 Task: Visit the "Newsroom"
Action: Mouse scrolled (942, 289) with delta (0, 0)
Screenshot: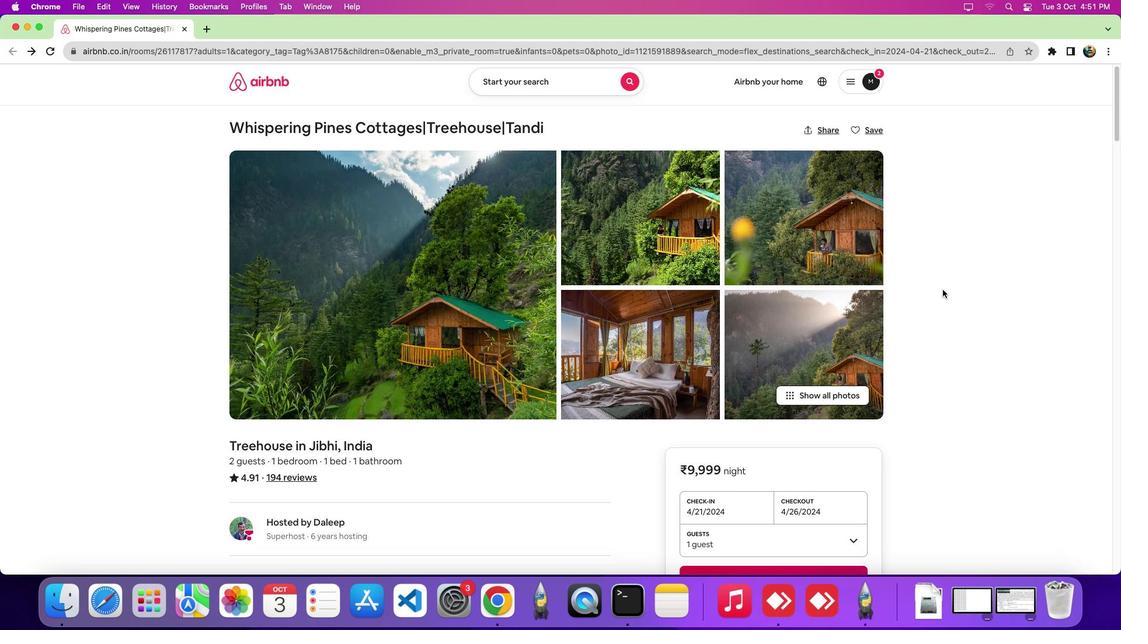 
Action: Mouse scrolled (942, 289) with delta (0, 0)
Screenshot: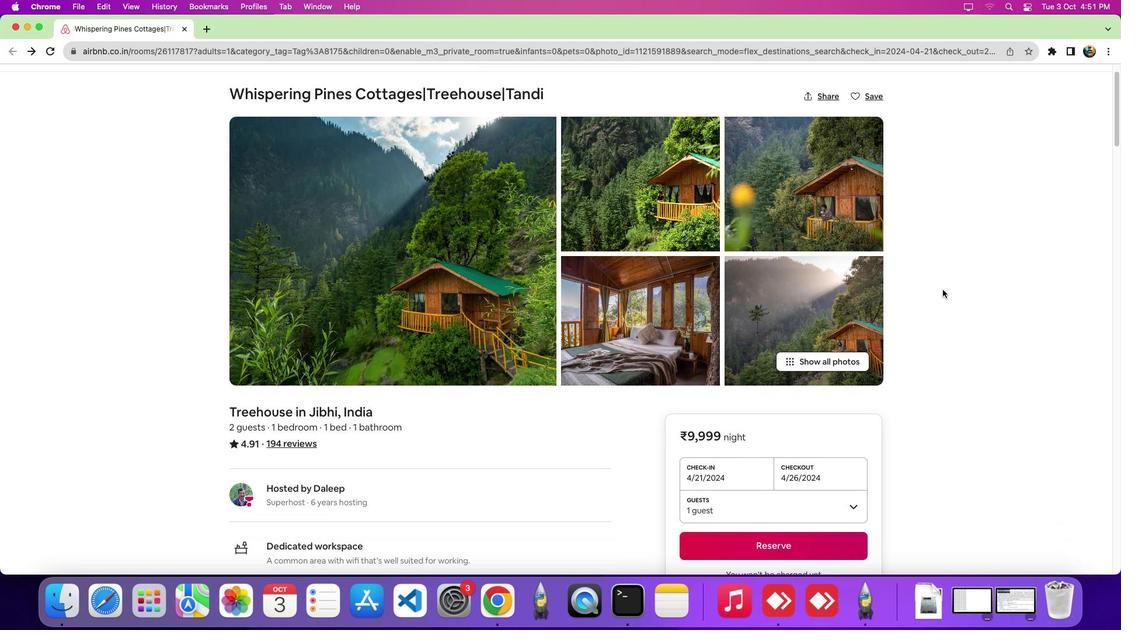 
Action: Mouse scrolled (942, 289) with delta (0, -1)
Screenshot: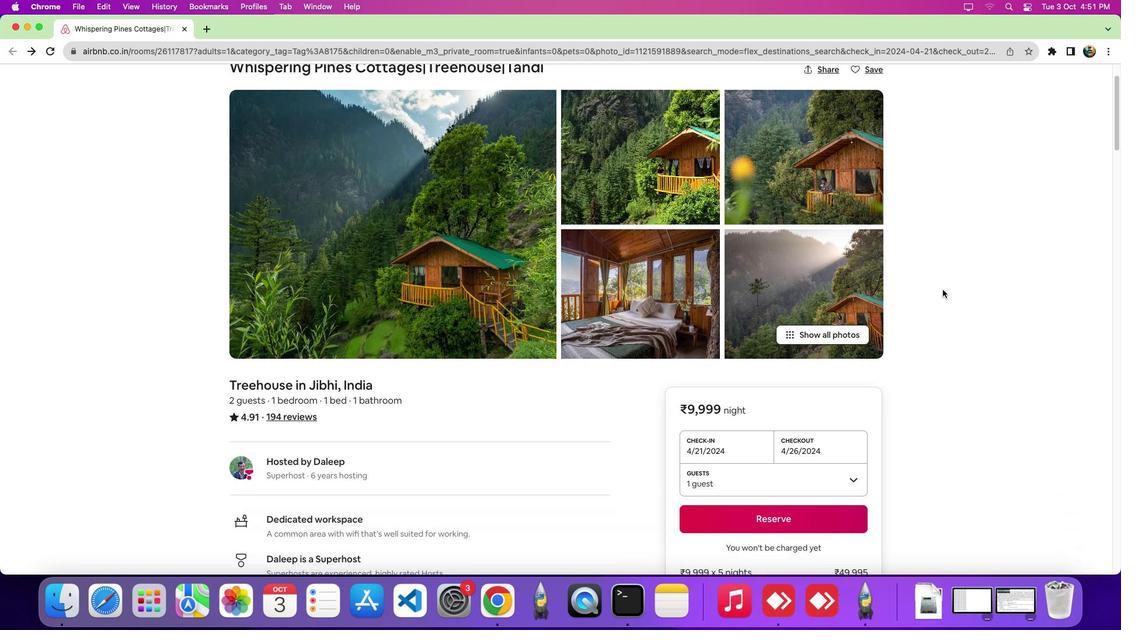 
Action: Mouse scrolled (942, 289) with delta (0, 0)
Screenshot: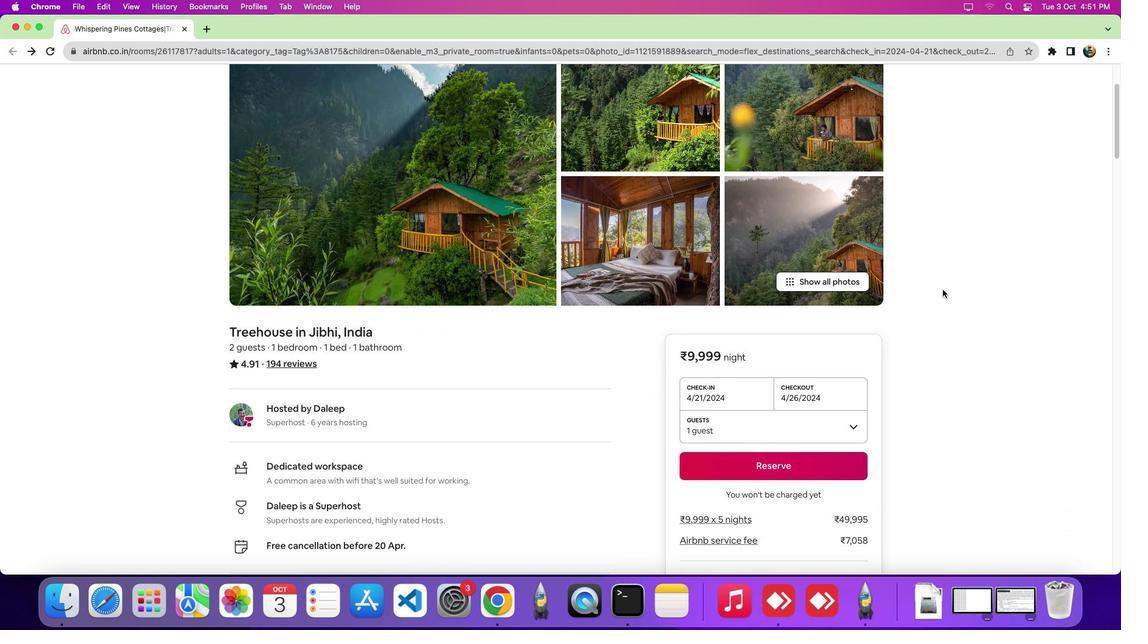 
Action: Mouse scrolled (942, 289) with delta (0, 0)
Screenshot: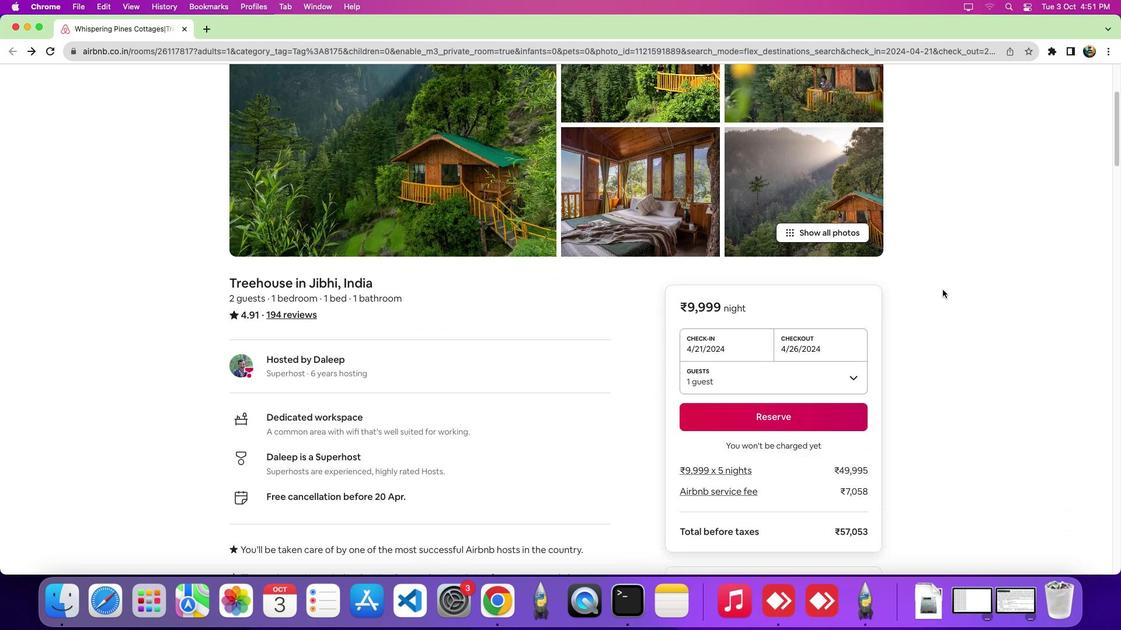 
Action: Mouse scrolled (942, 289) with delta (0, -2)
Screenshot: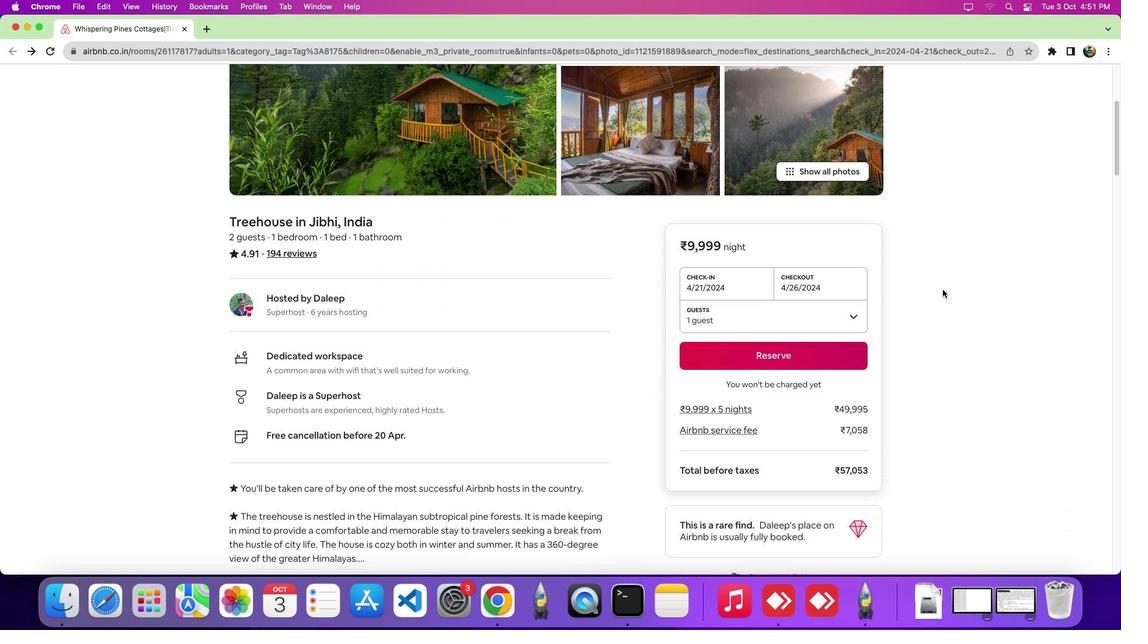 
Action: Mouse scrolled (942, 289) with delta (0, 0)
Screenshot: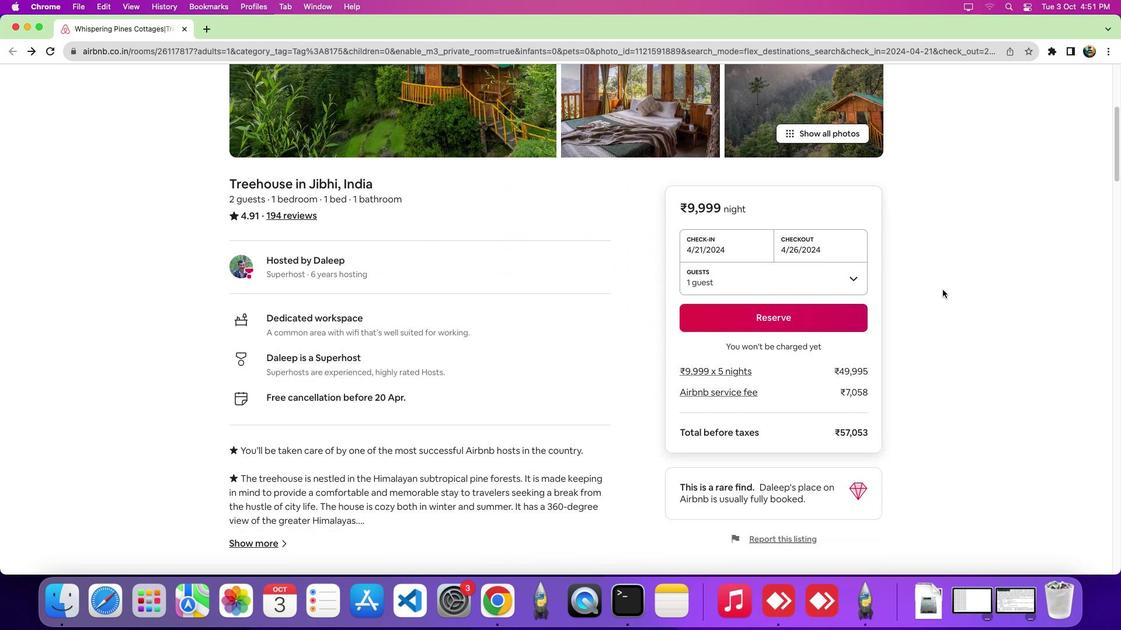 
Action: Mouse scrolled (942, 289) with delta (0, 0)
Screenshot: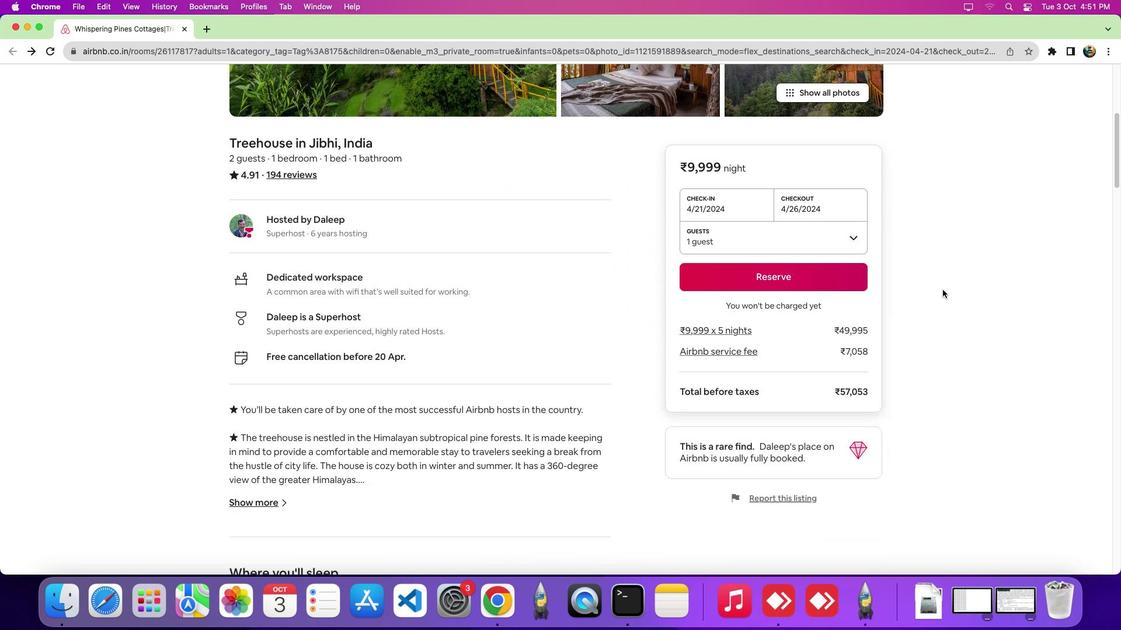 
Action: Mouse scrolled (942, 289) with delta (0, -2)
Screenshot: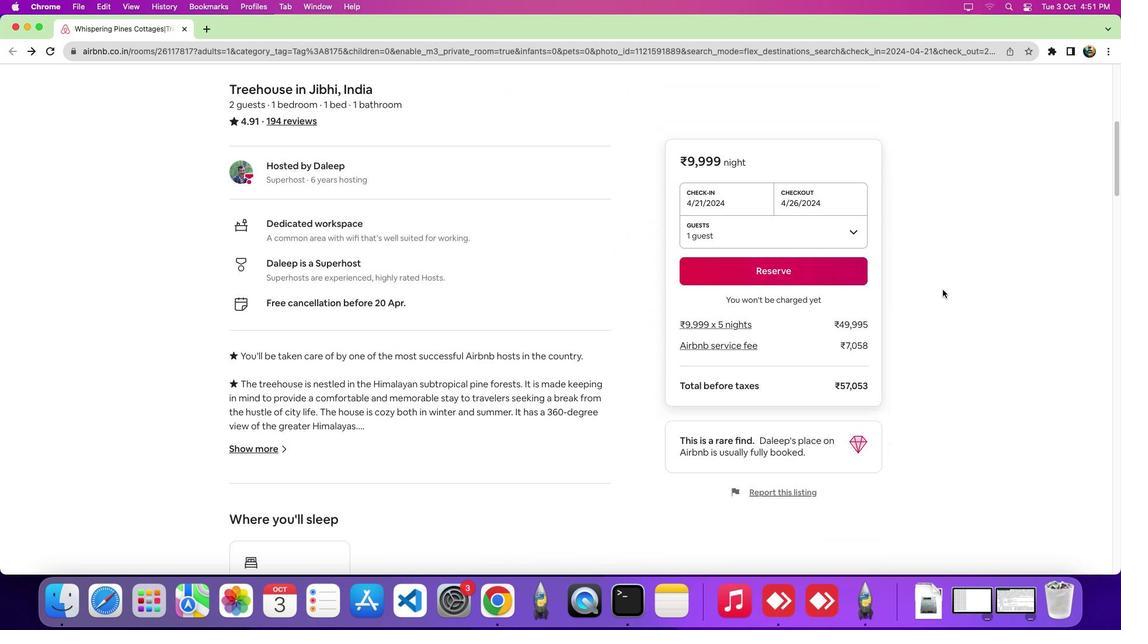 
Action: Mouse scrolled (942, 289) with delta (0, 0)
Screenshot: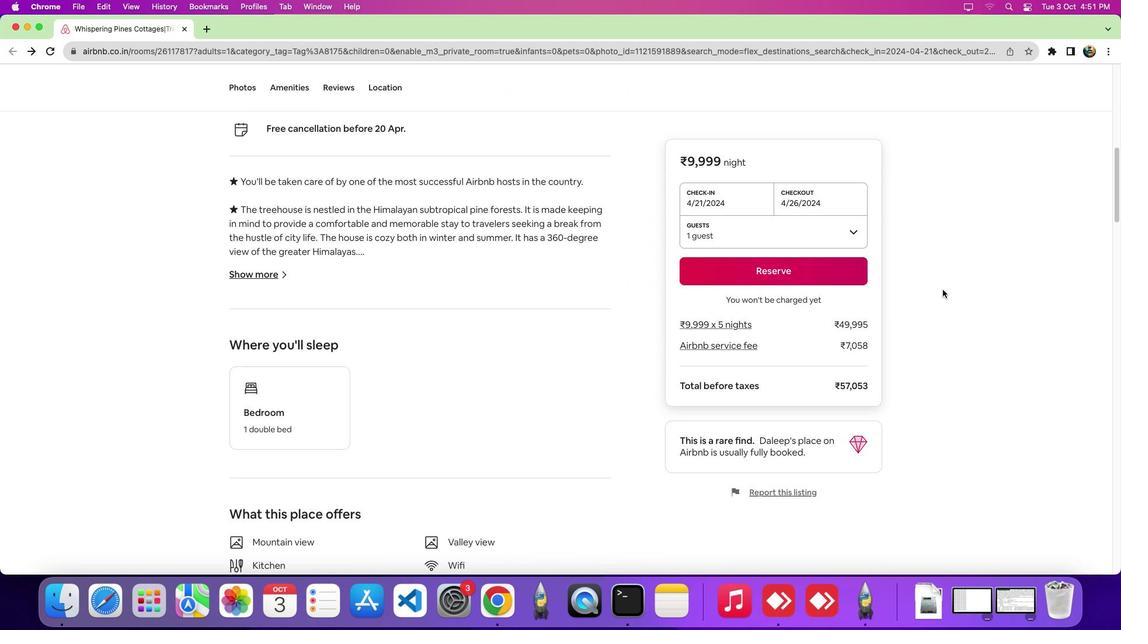
Action: Mouse scrolled (942, 289) with delta (0, 0)
Screenshot: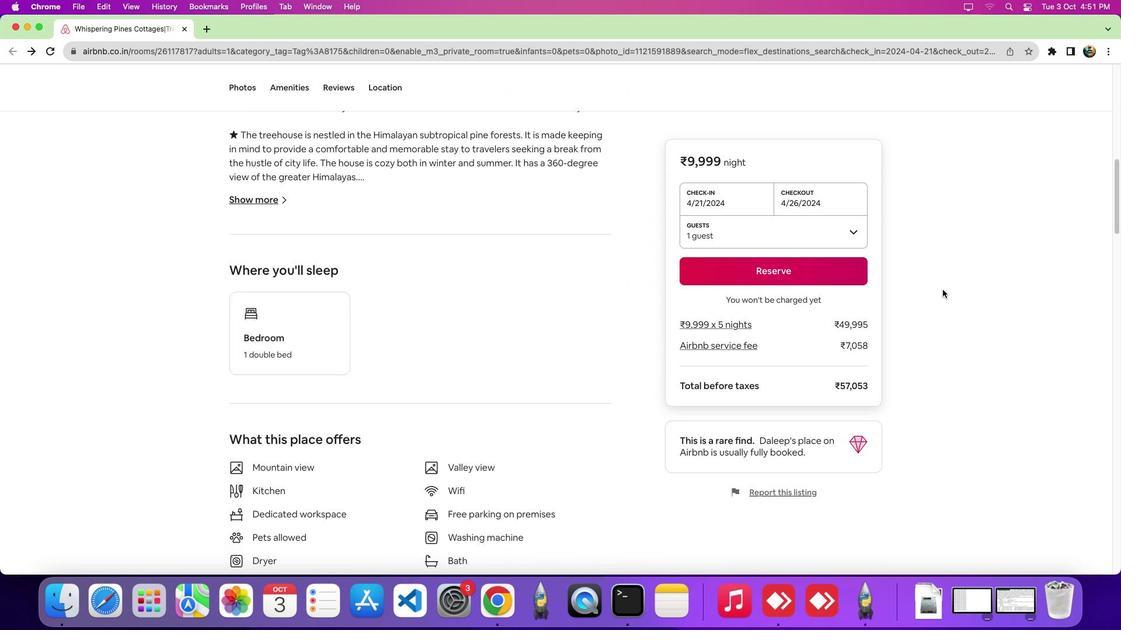 
Action: Mouse scrolled (942, 289) with delta (0, -3)
Screenshot: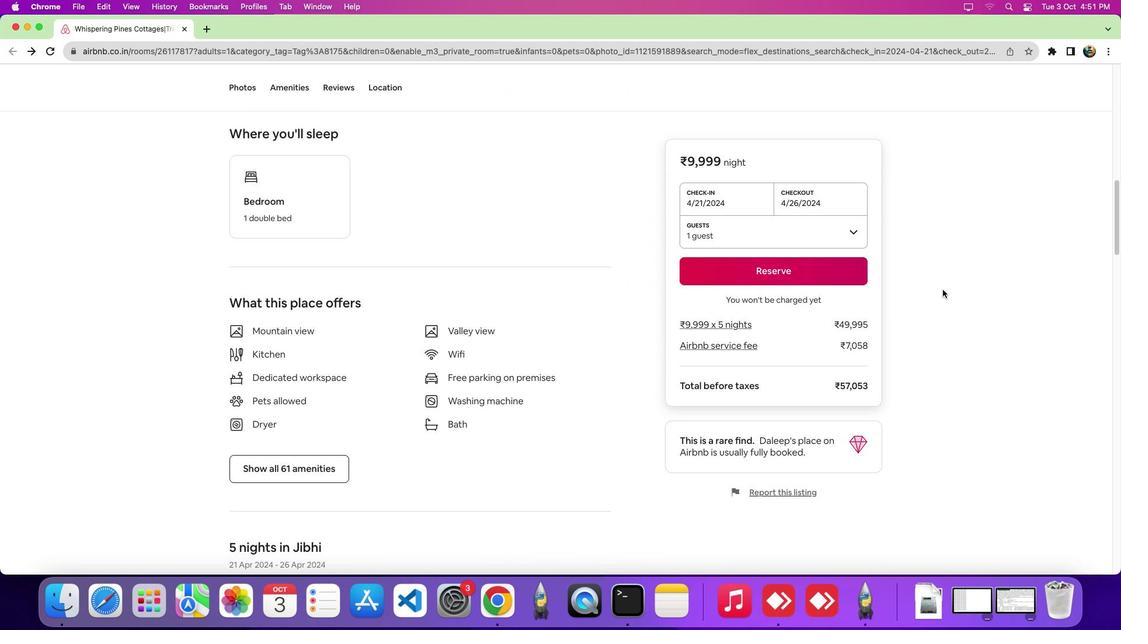 
Action: Mouse scrolled (942, 289) with delta (0, -5)
Screenshot: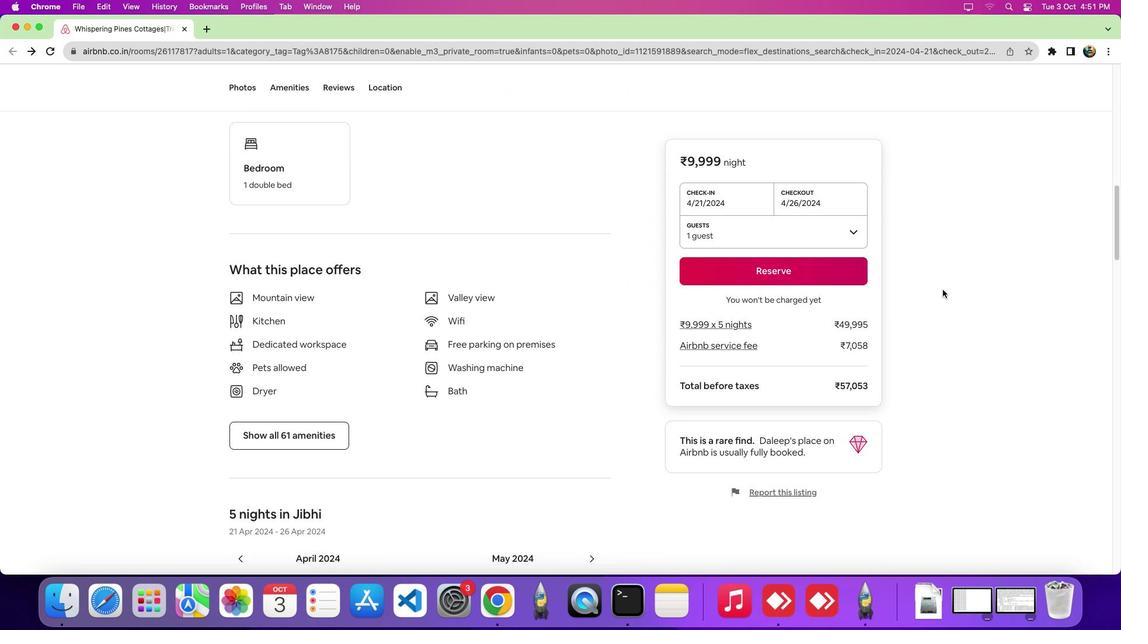 
Action: Mouse scrolled (942, 289) with delta (0, 0)
Screenshot: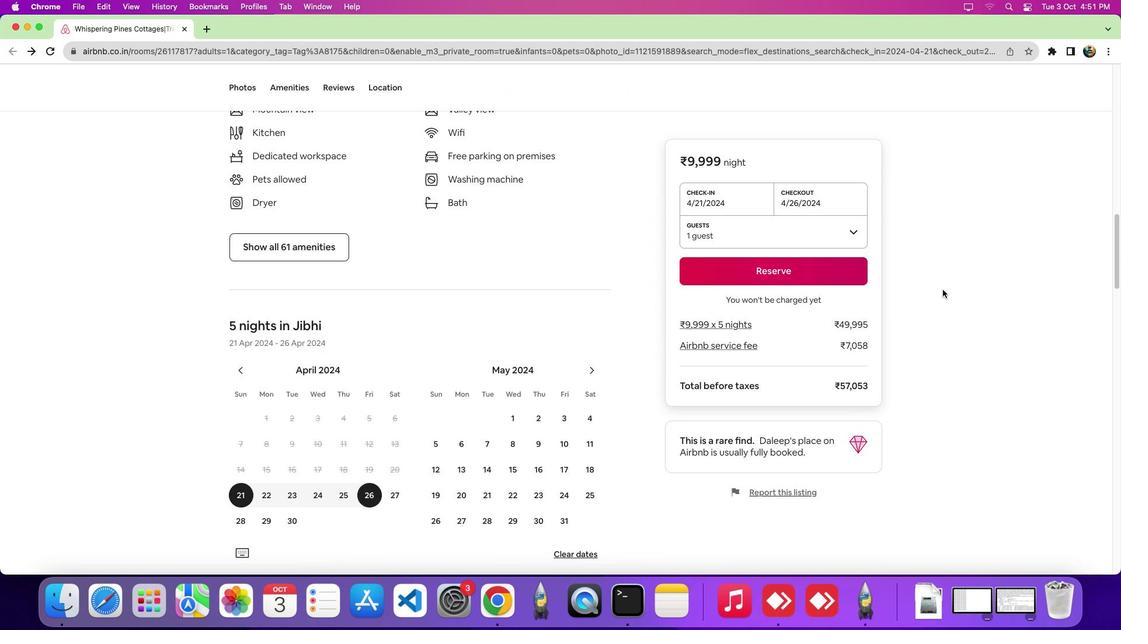 
Action: Mouse scrolled (942, 289) with delta (0, 0)
Screenshot: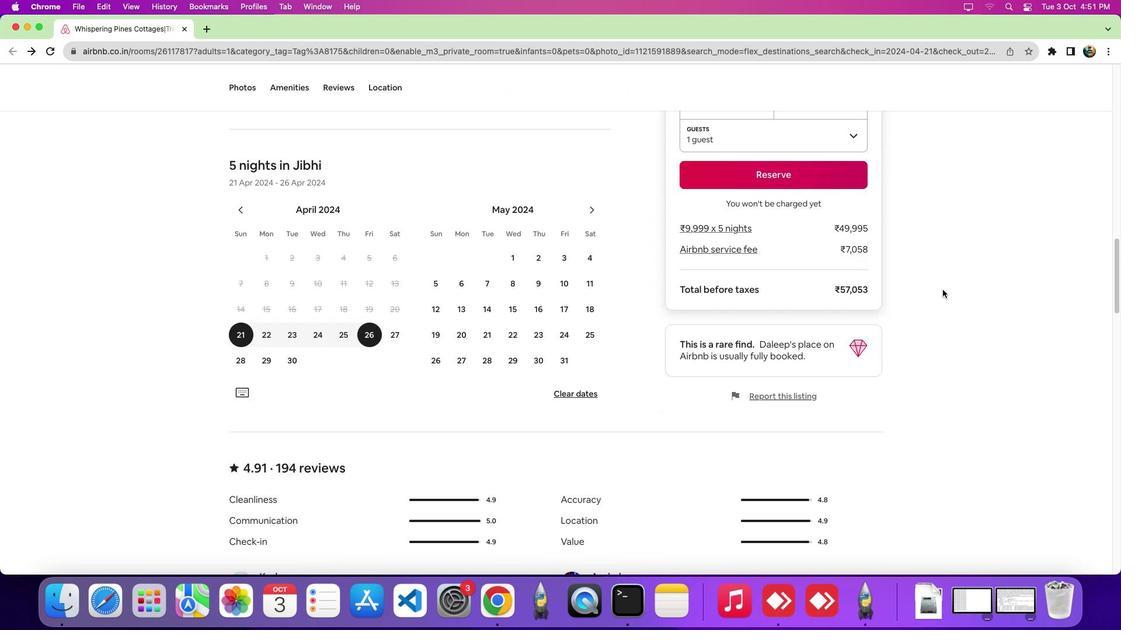 
Action: Mouse scrolled (942, 289) with delta (0, -4)
Screenshot: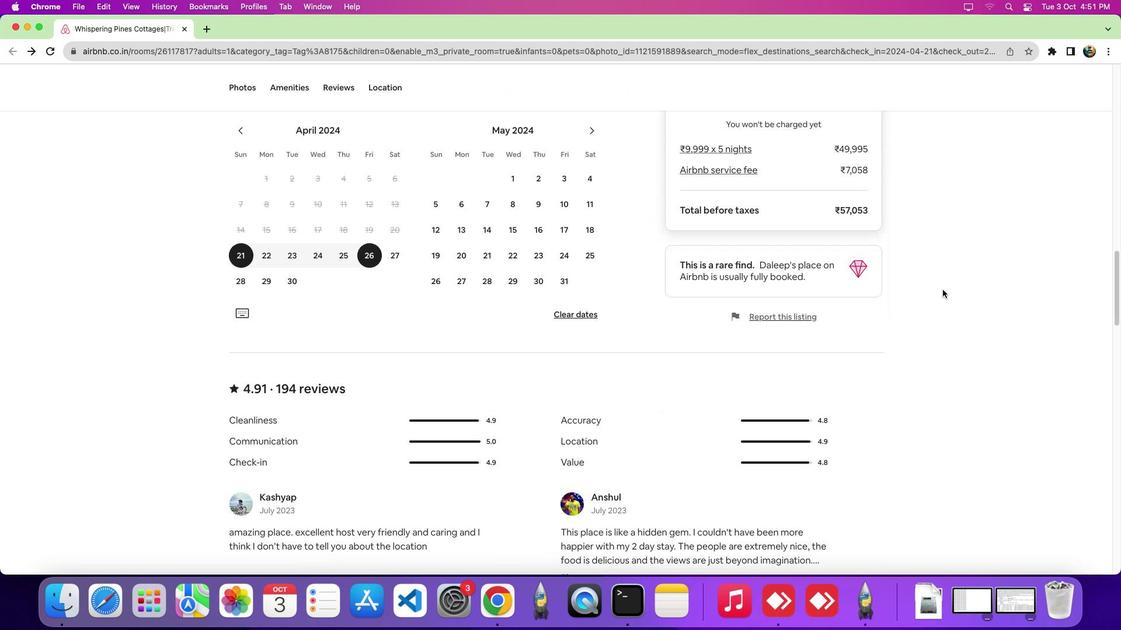 
Action: Mouse scrolled (942, 289) with delta (0, -5)
Screenshot: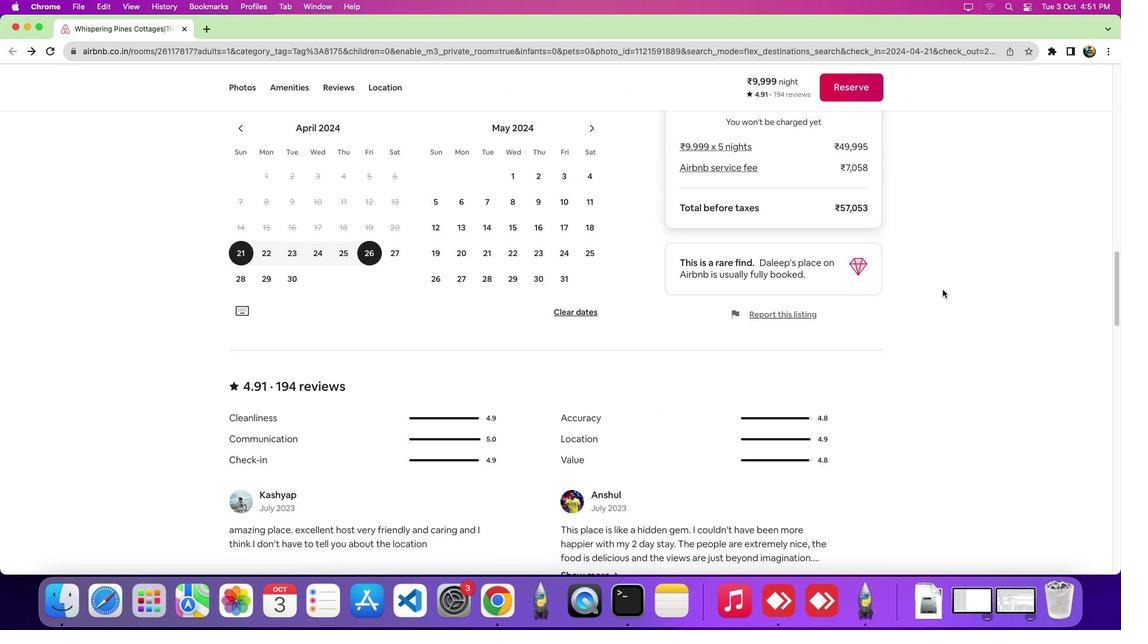 
Action: Mouse scrolled (942, 289) with delta (0, 0)
Screenshot: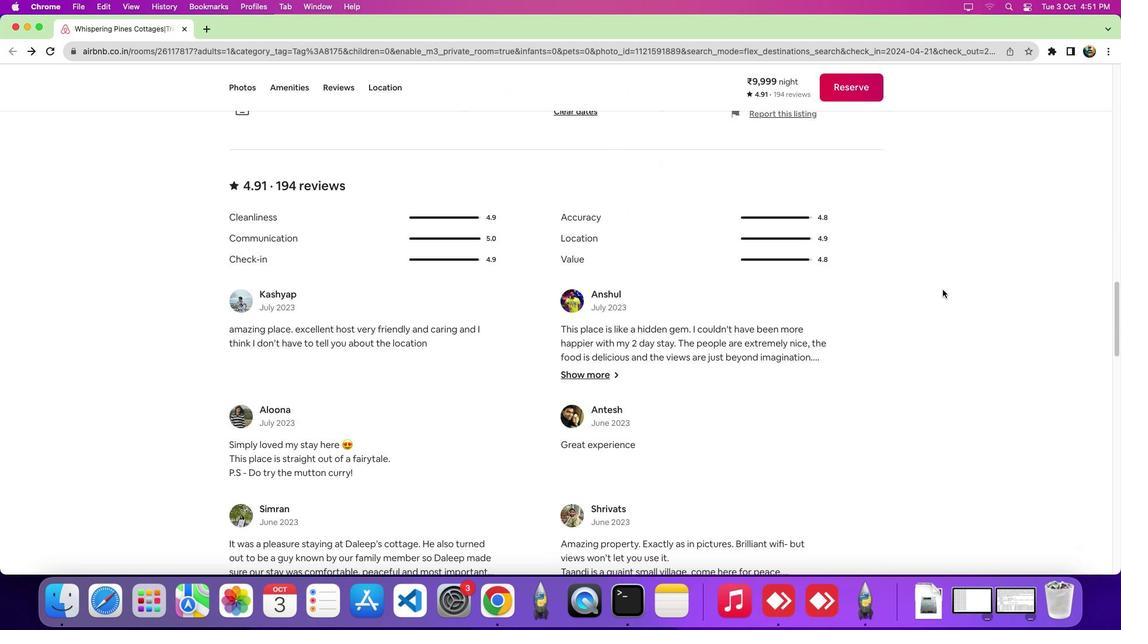 
Action: Mouse scrolled (942, 289) with delta (0, 0)
Screenshot: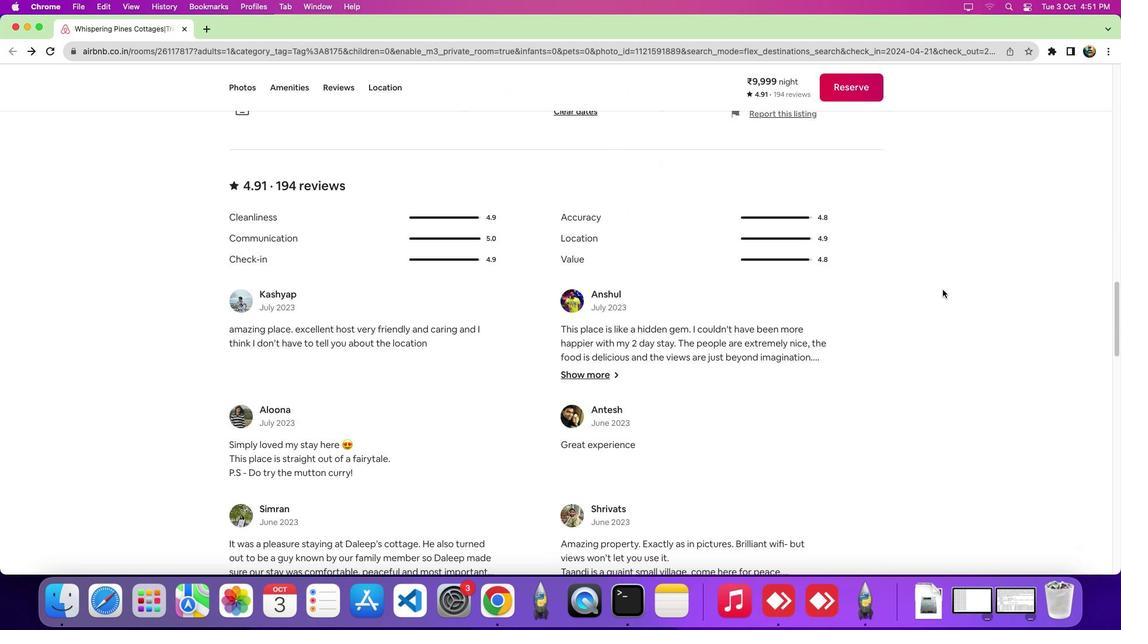 
Action: Mouse scrolled (942, 289) with delta (0, -4)
Screenshot: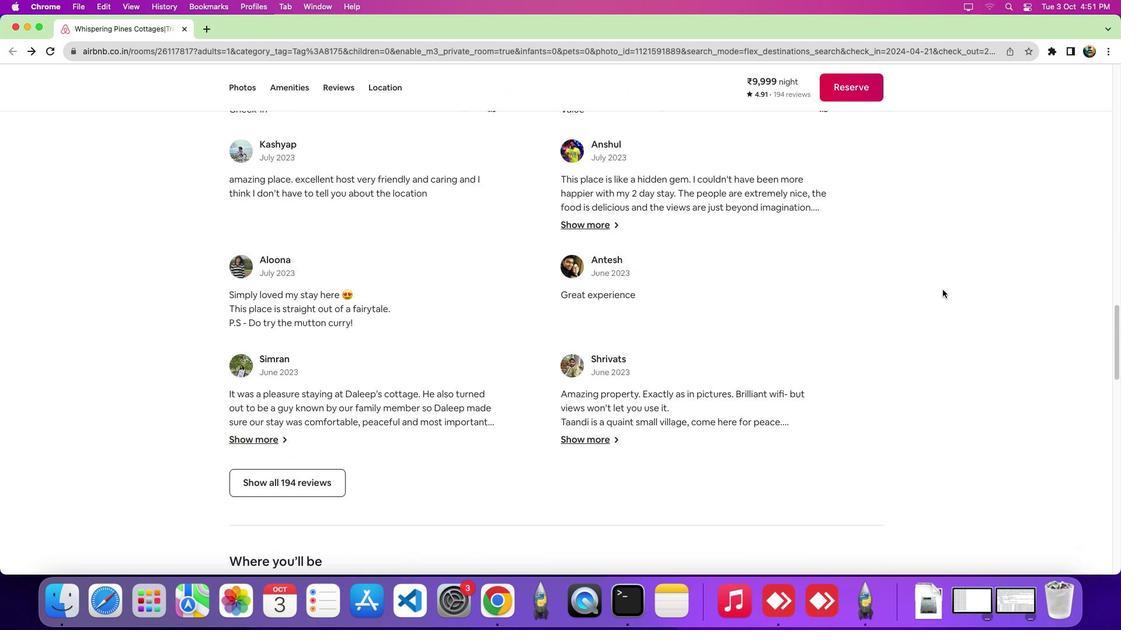 
Action: Mouse scrolled (942, 289) with delta (0, -4)
Screenshot: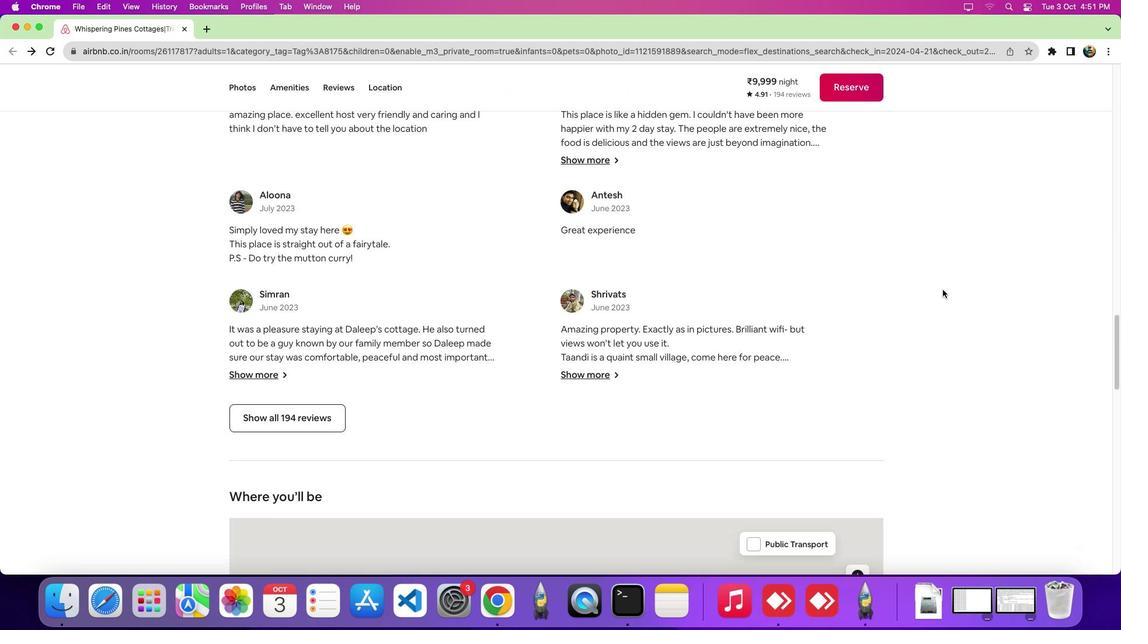 
Action: Mouse scrolled (942, 289) with delta (0, 0)
Screenshot: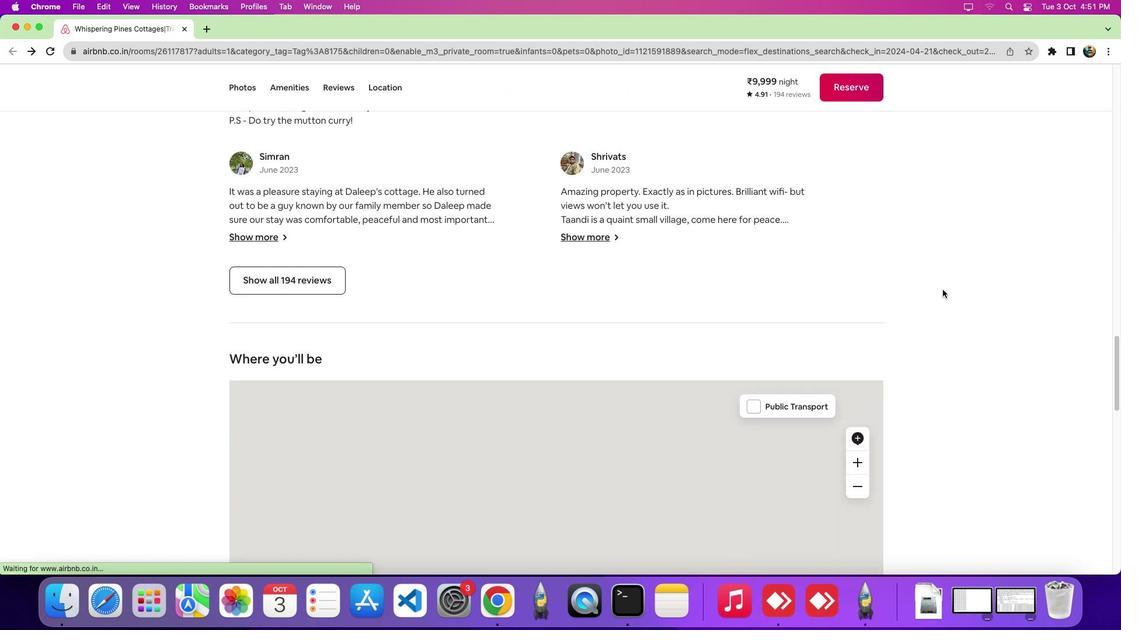 
Action: Mouse scrolled (942, 289) with delta (0, 0)
Screenshot: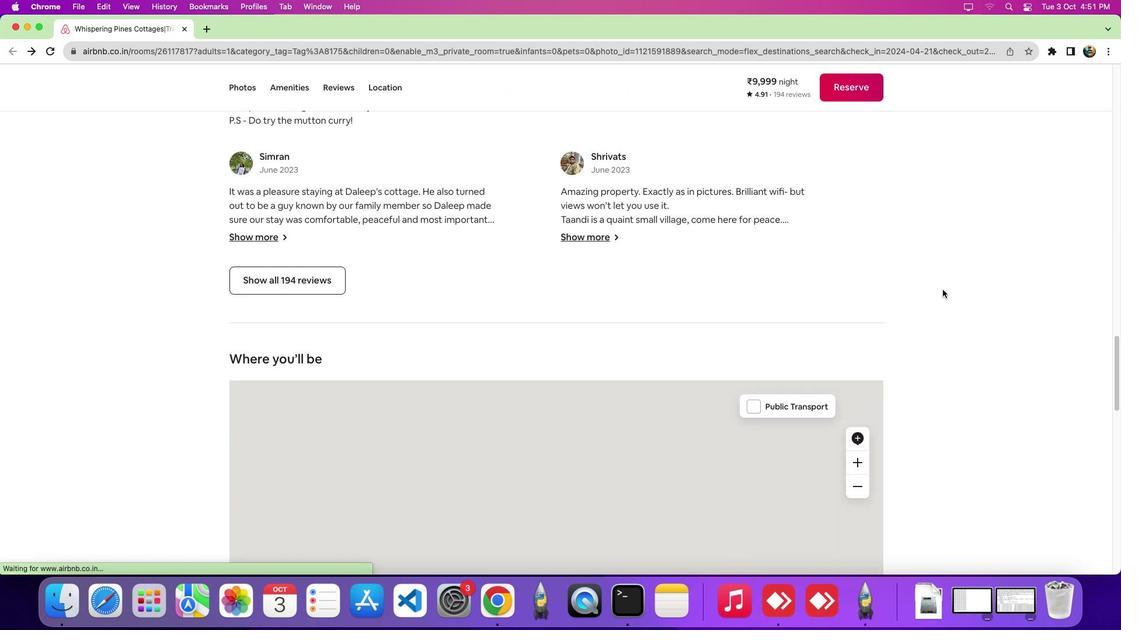 
Action: Mouse scrolled (942, 289) with delta (0, -3)
Screenshot: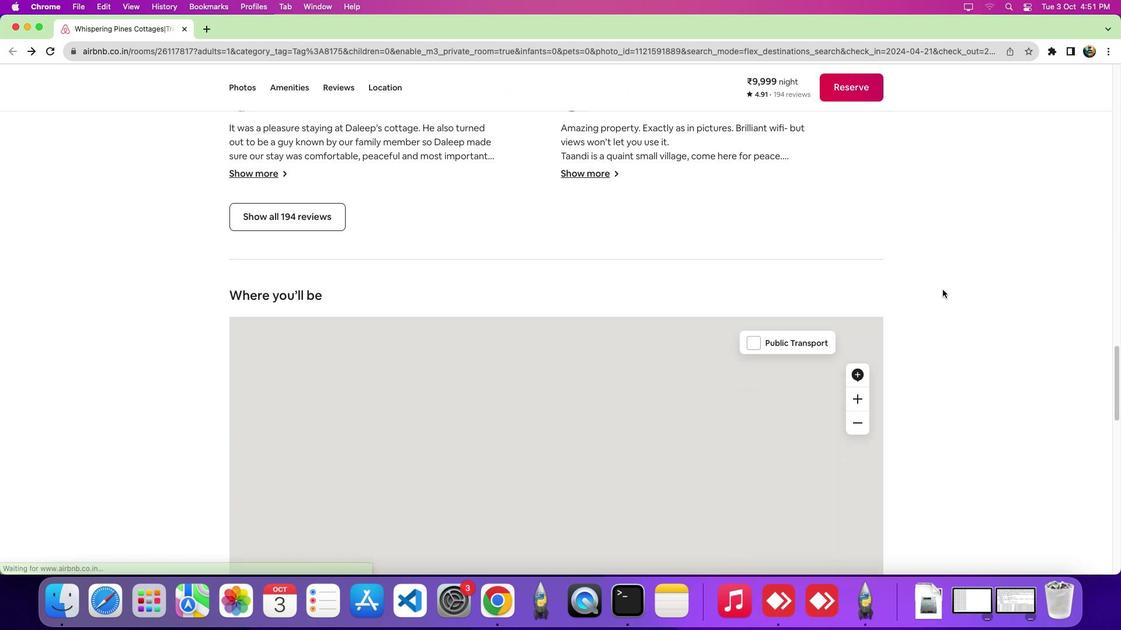 
Action: Mouse scrolled (942, 289) with delta (0, 0)
Screenshot: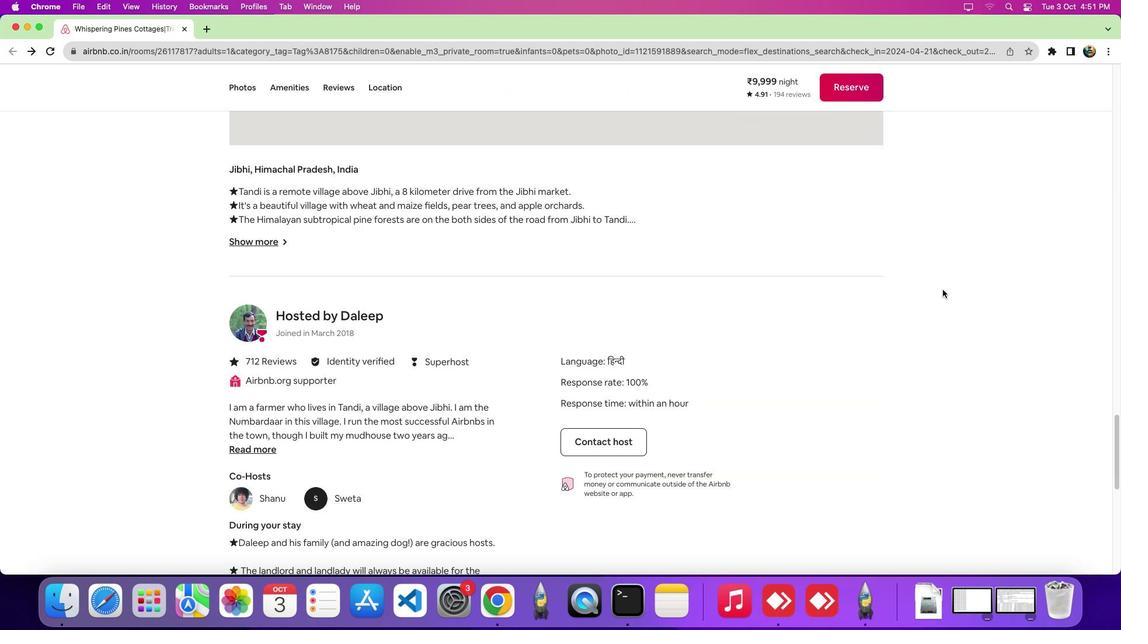 
Action: Mouse scrolled (942, 289) with delta (0, 0)
Screenshot: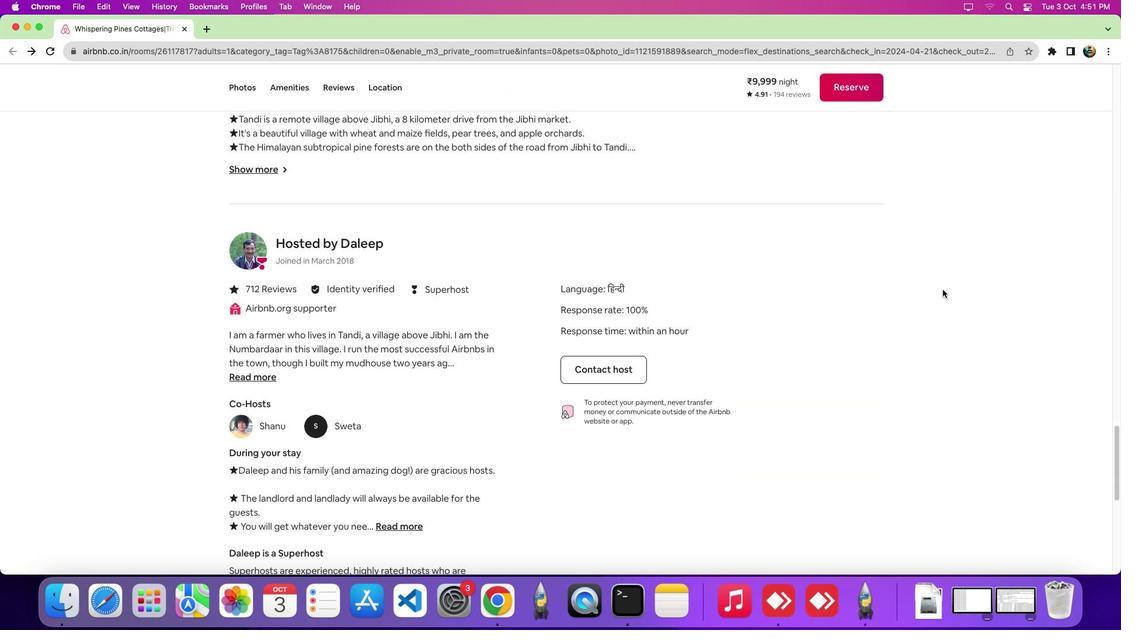 
Action: Mouse scrolled (942, 289) with delta (0, -4)
Screenshot: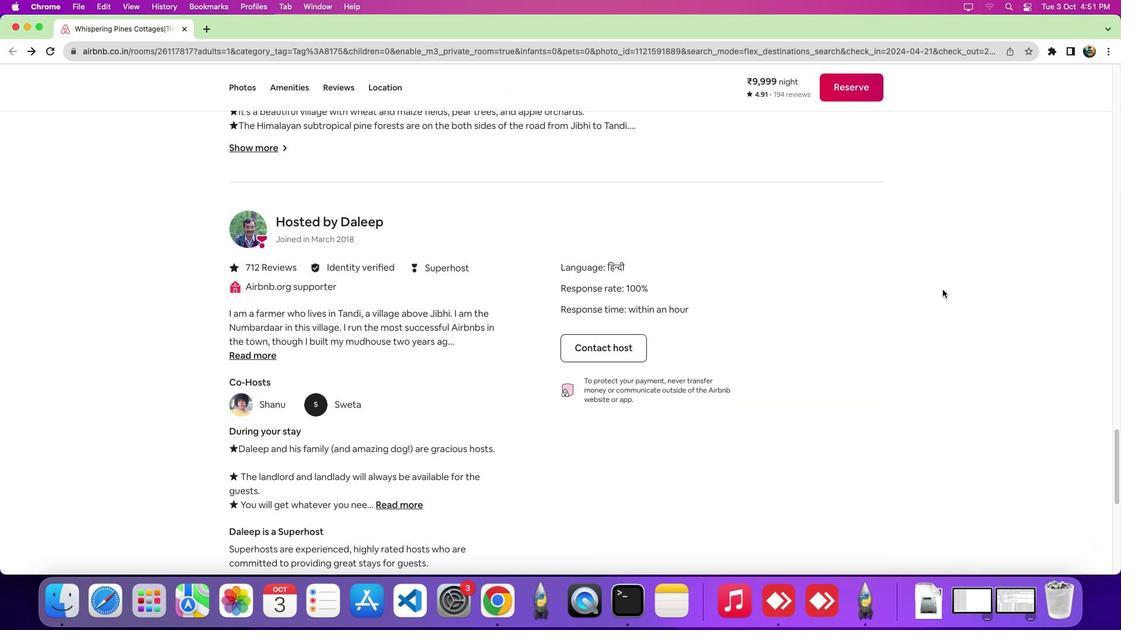 
Action: Mouse scrolled (942, 289) with delta (0, -7)
Screenshot: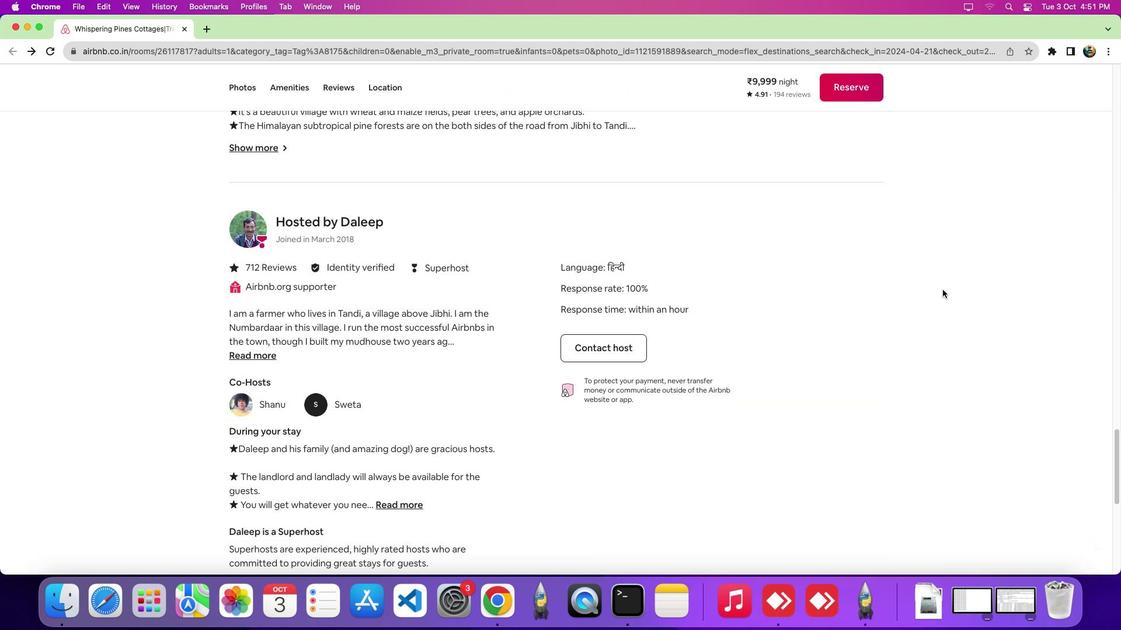 
Action: Mouse scrolled (942, 289) with delta (0, 0)
Screenshot: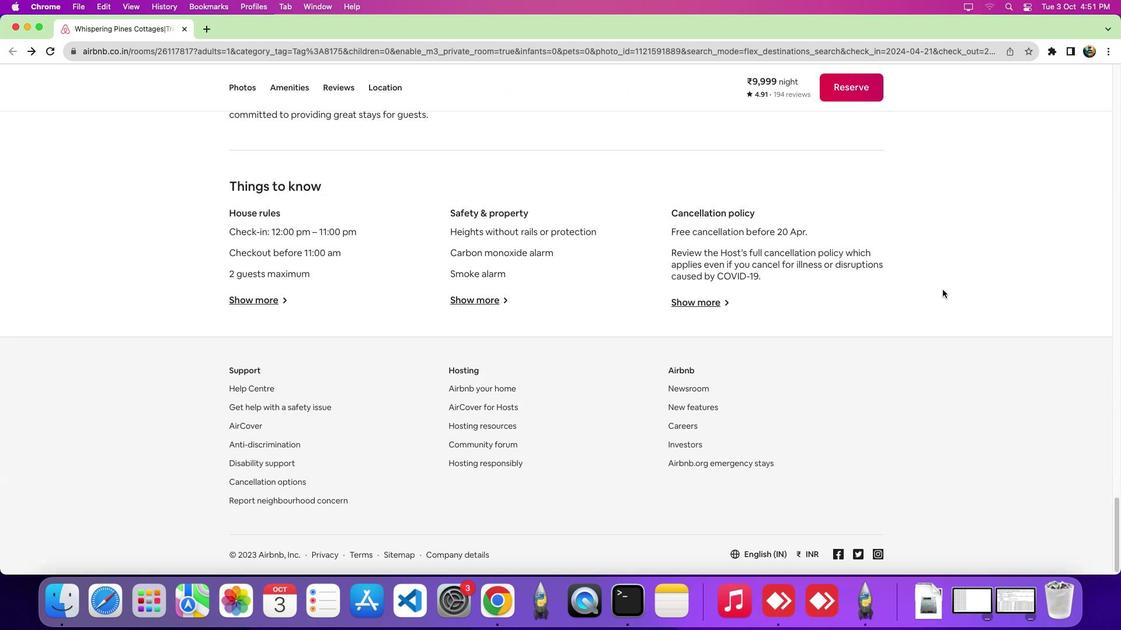 
Action: Mouse scrolled (942, 289) with delta (0, -1)
Screenshot: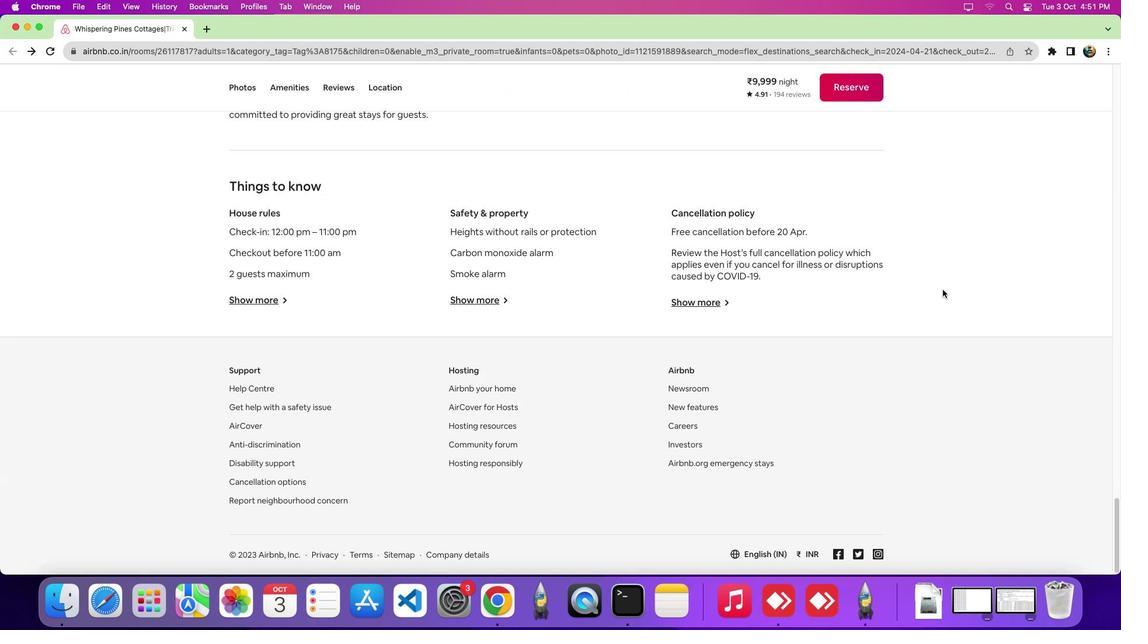 
Action: Mouse scrolled (942, 289) with delta (0, -5)
Screenshot: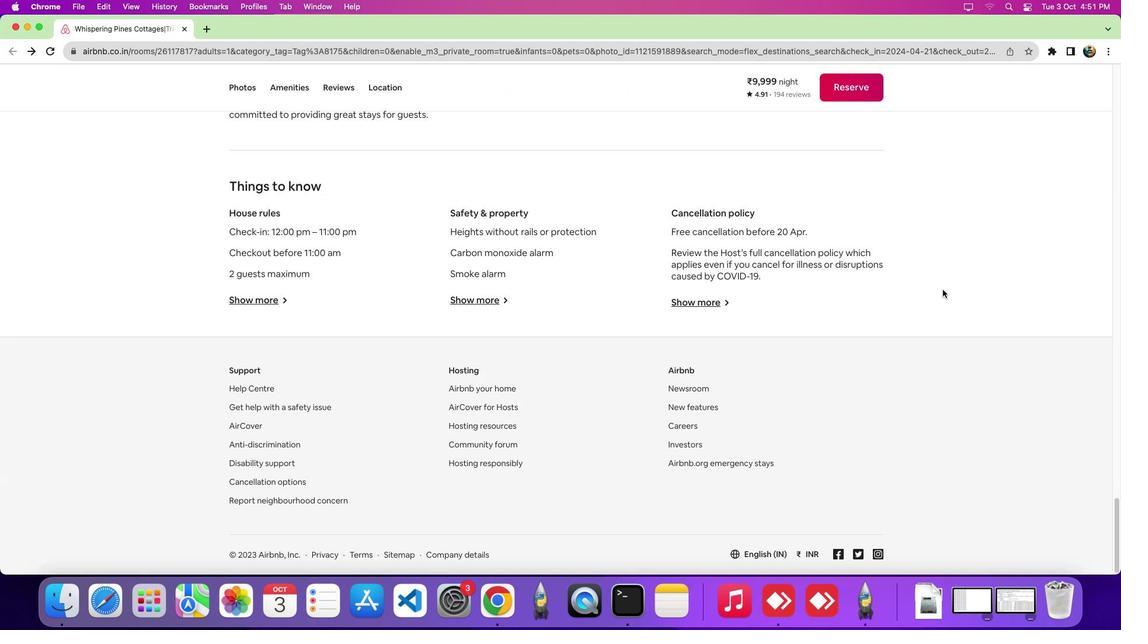 
Action: Mouse scrolled (942, 289) with delta (0, -7)
Screenshot: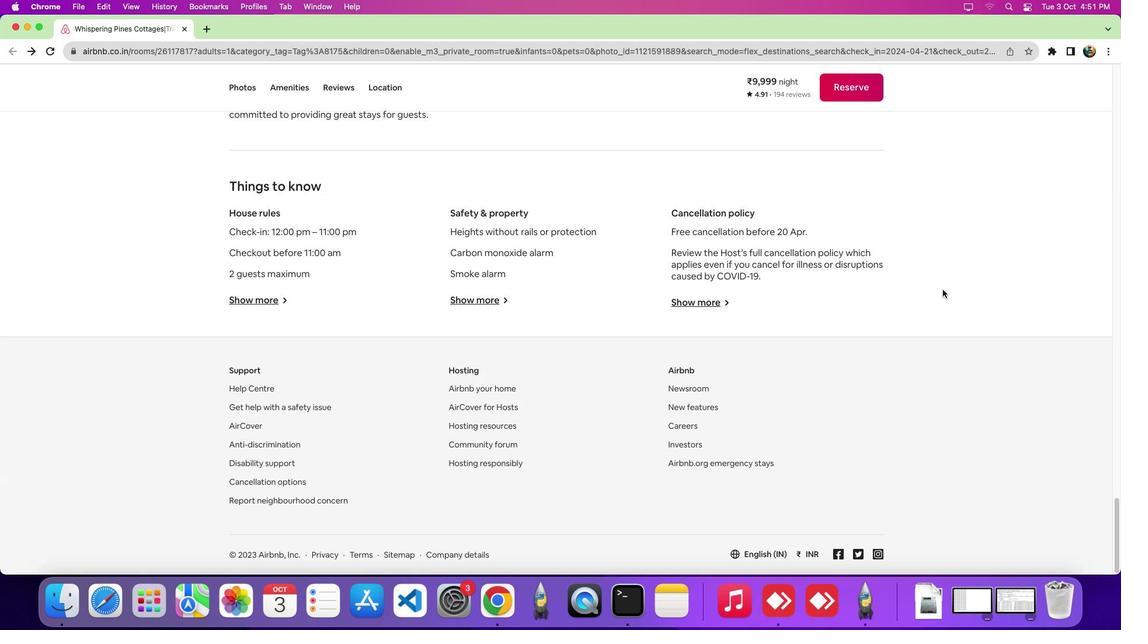 
Action: Mouse scrolled (942, 289) with delta (0, -8)
Screenshot: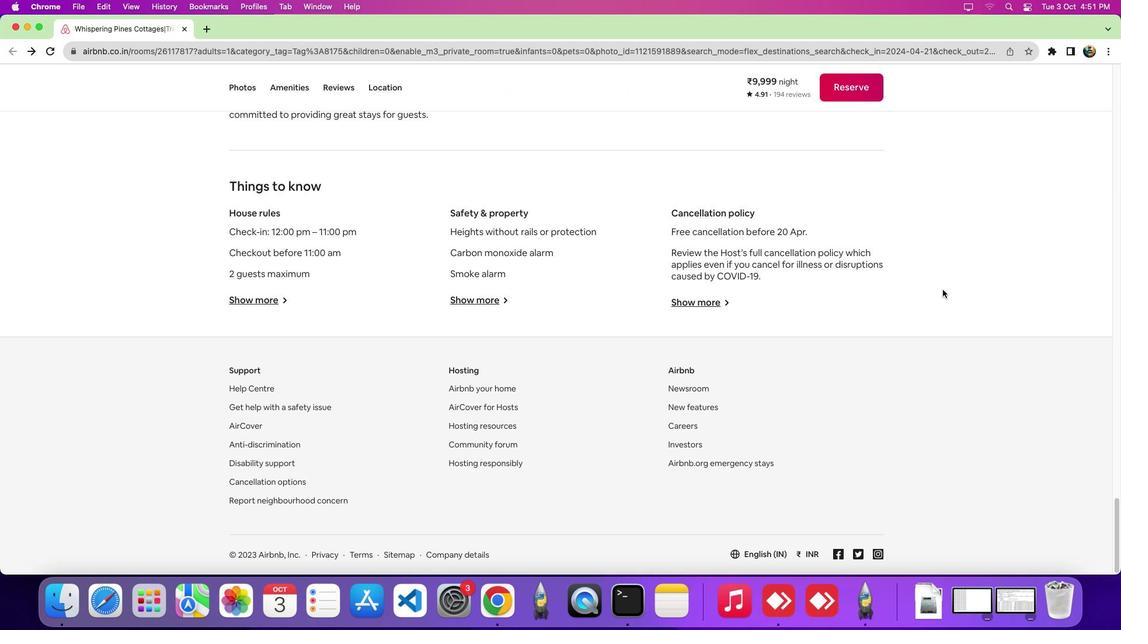 
Action: Mouse scrolled (942, 289) with delta (0, 0)
Screenshot: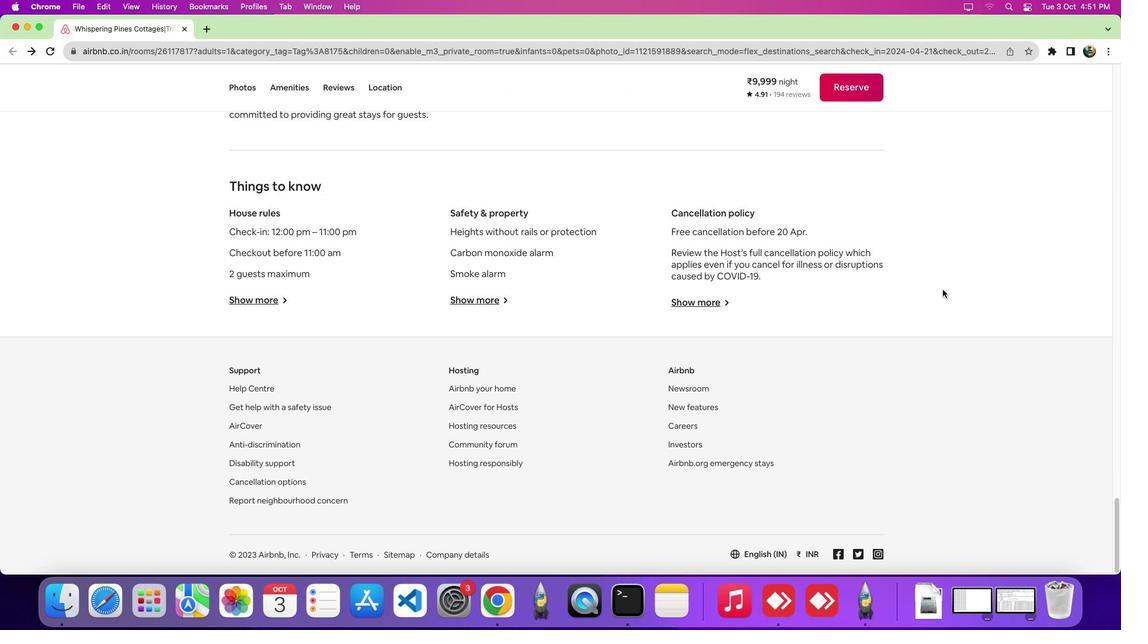 
Action: Mouse scrolled (942, 289) with delta (0, -1)
Screenshot: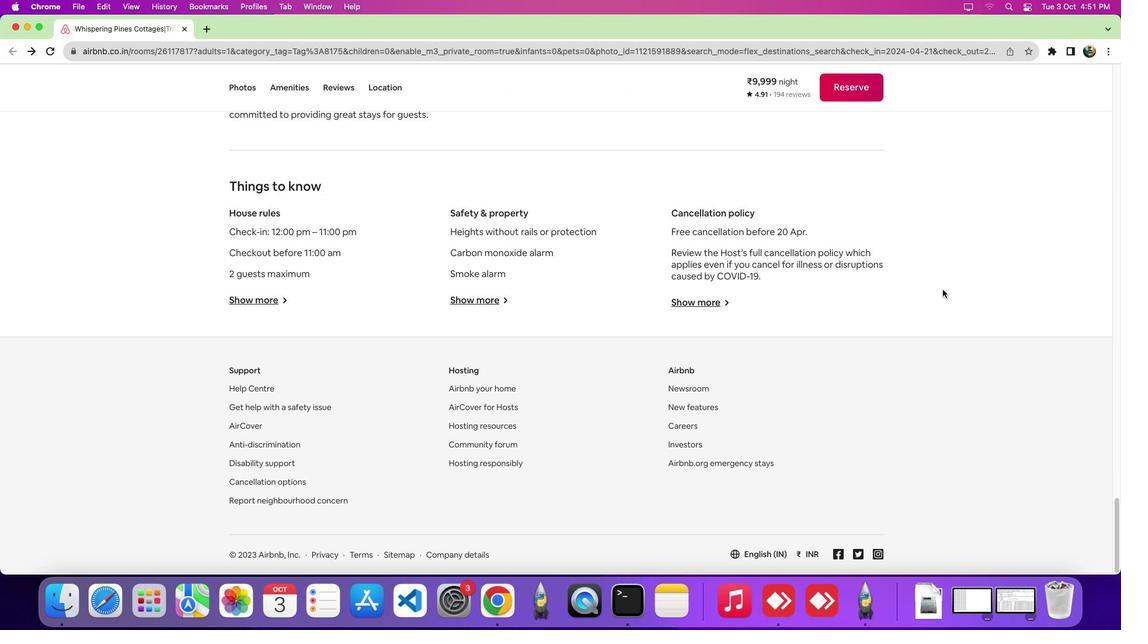 
Action: Mouse scrolled (942, 289) with delta (0, -5)
Screenshot: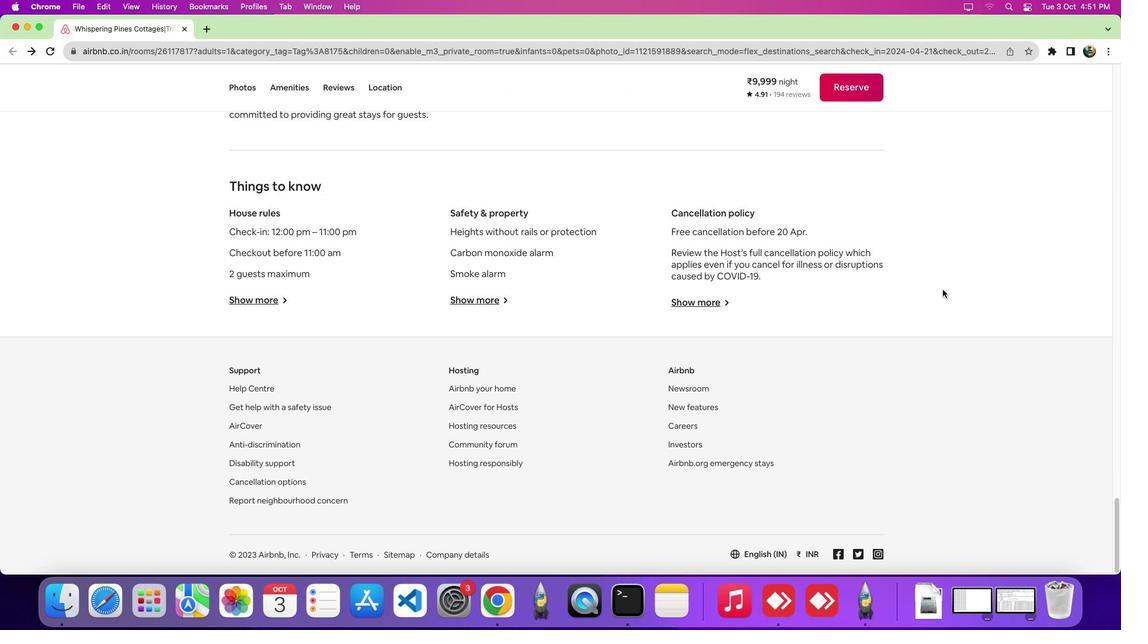 
Action: Mouse scrolled (942, 289) with delta (0, -8)
Screenshot: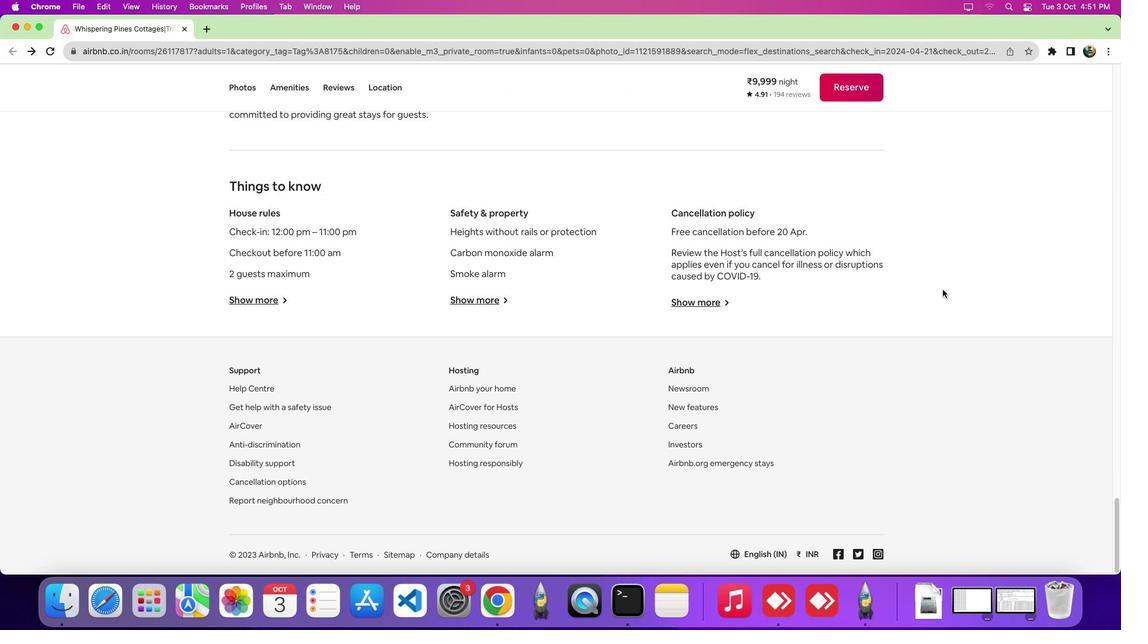 
Action: Mouse moved to (683, 447)
Screenshot: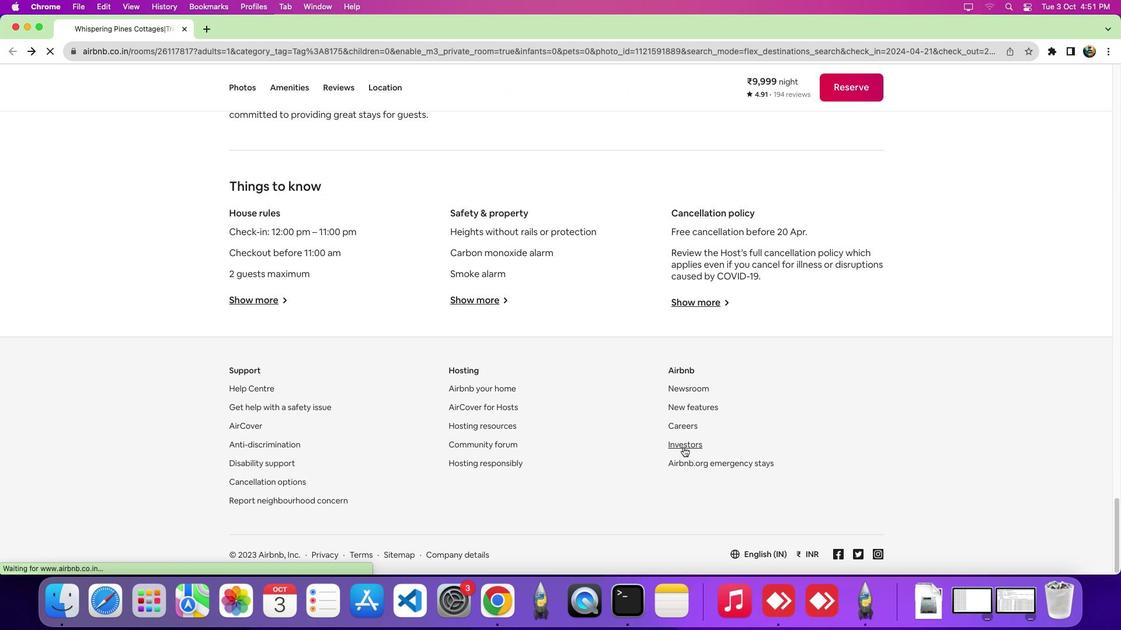 
Action: Mouse pressed left at (683, 447)
Screenshot: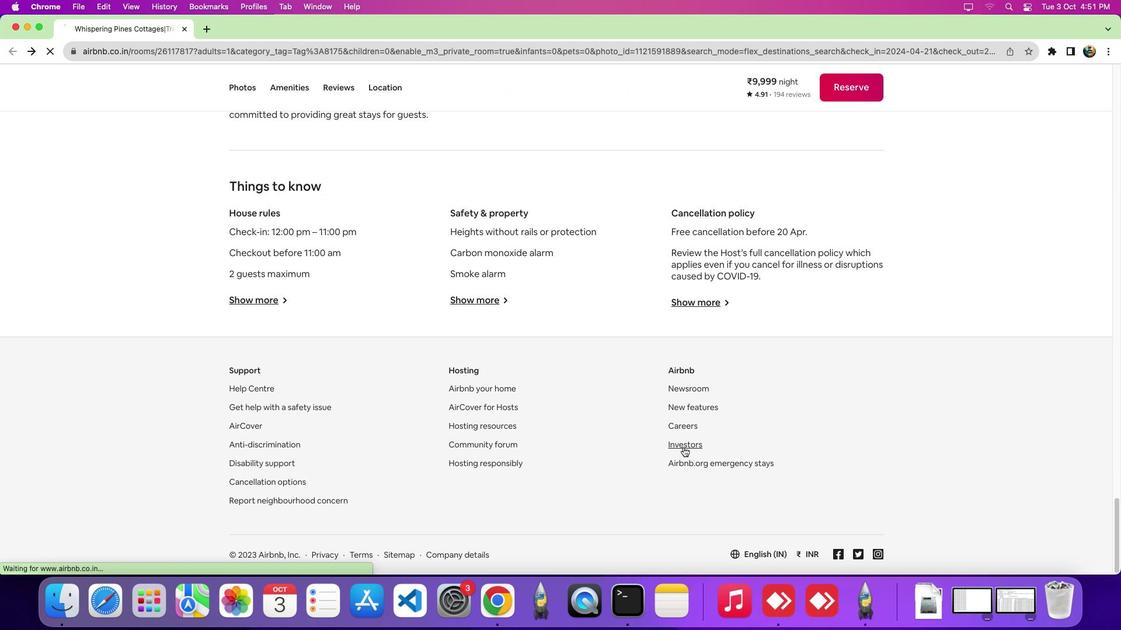 
Action: Mouse moved to (630, 346)
Screenshot: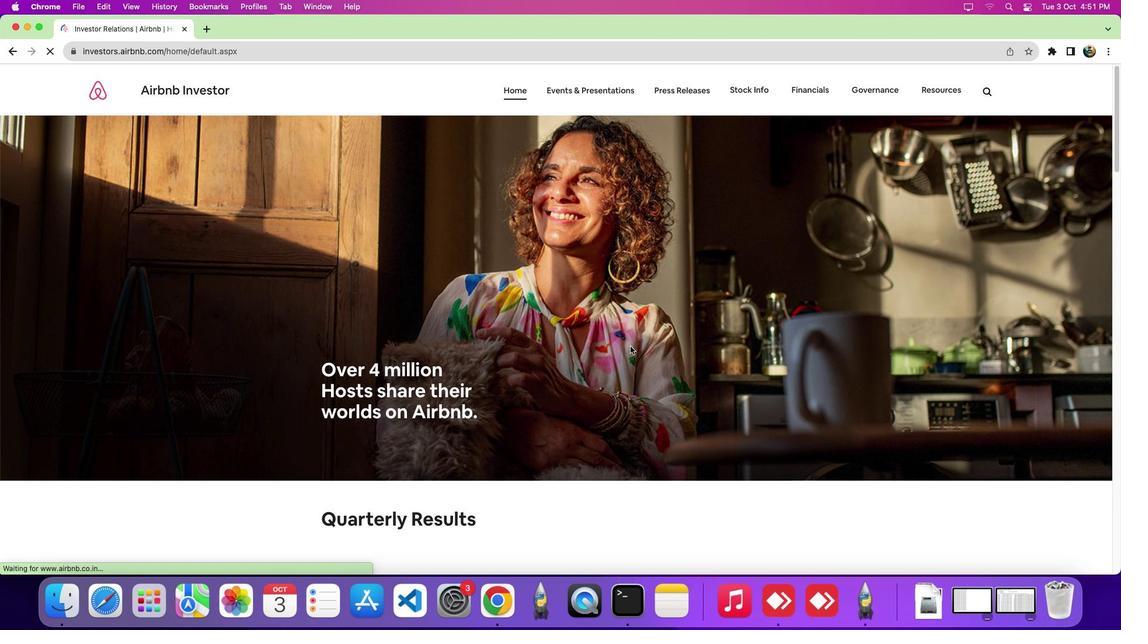 
Action: Mouse scrolled (630, 346) with delta (0, 0)
Screenshot: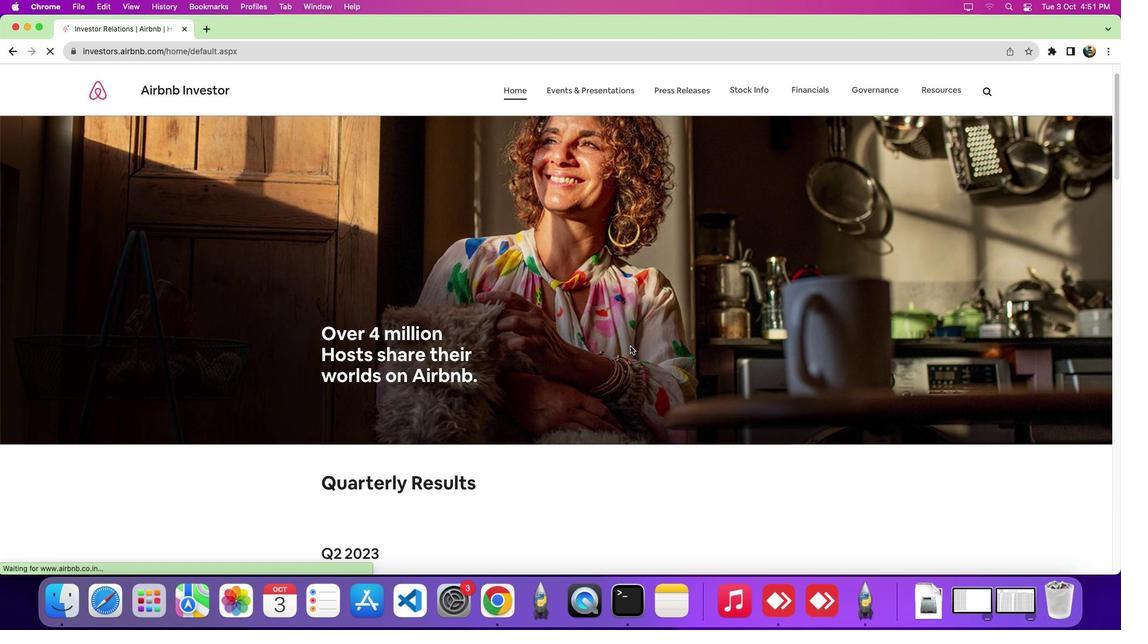 
Action: Mouse moved to (510, 94)
Screenshot: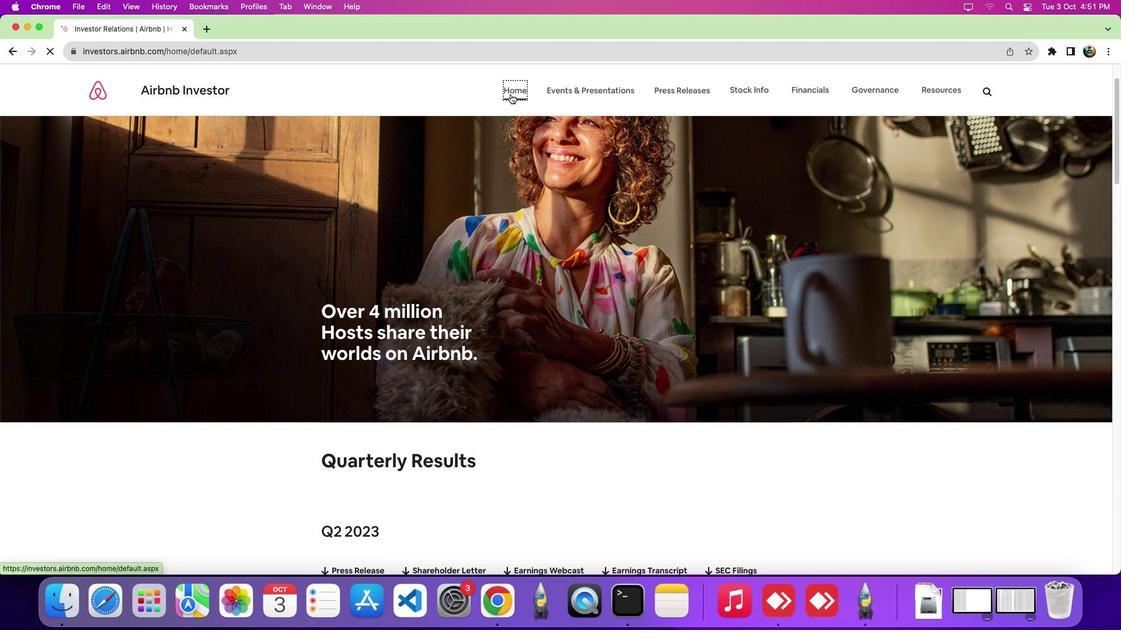 
Action: Mouse pressed left at (510, 94)
Screenshot: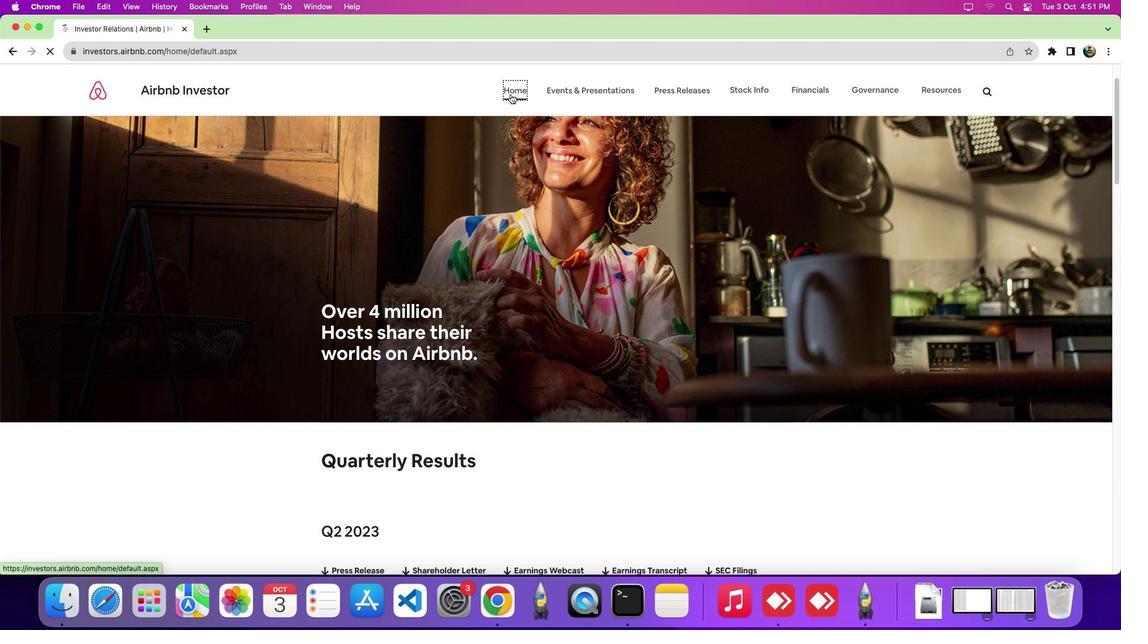 
Action: Mouse moved to (664, 341)
Screenshot: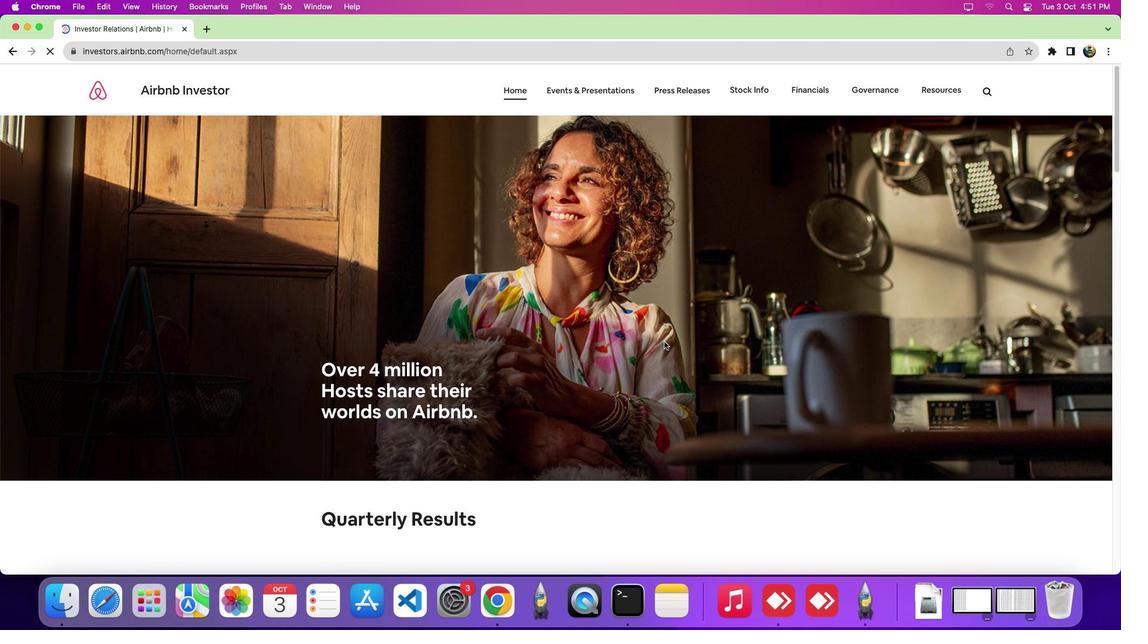 
Action: Mouse scrolled (664, 341) with delta (0, 0)
Screenshot: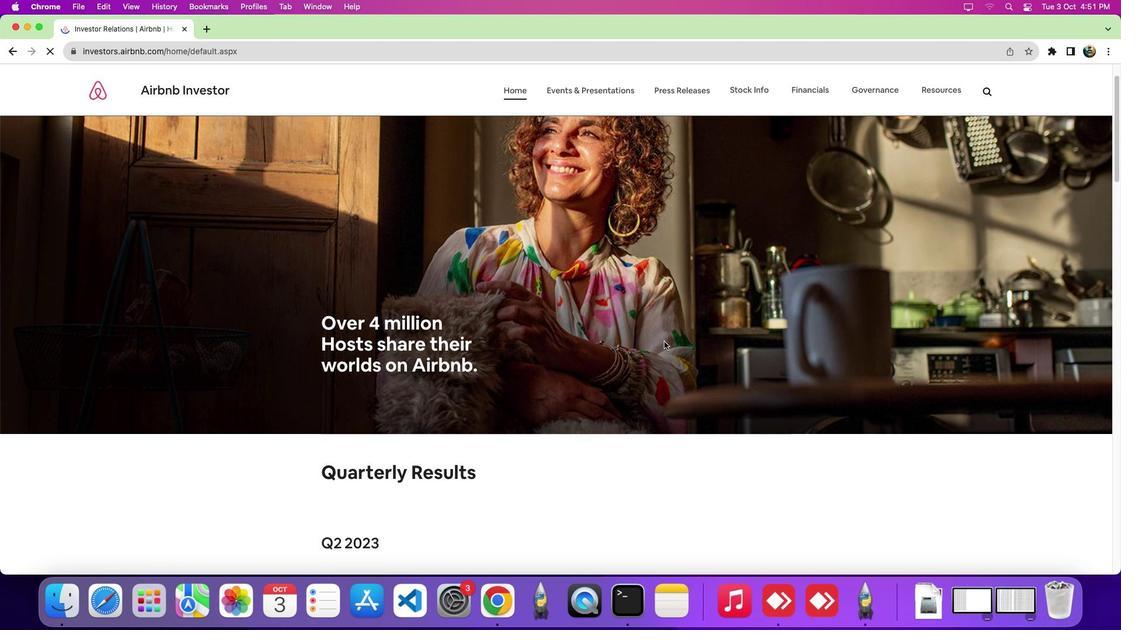 
Action: Mouse scrolled (664, 341) with delta (0, 0)
Screenshot: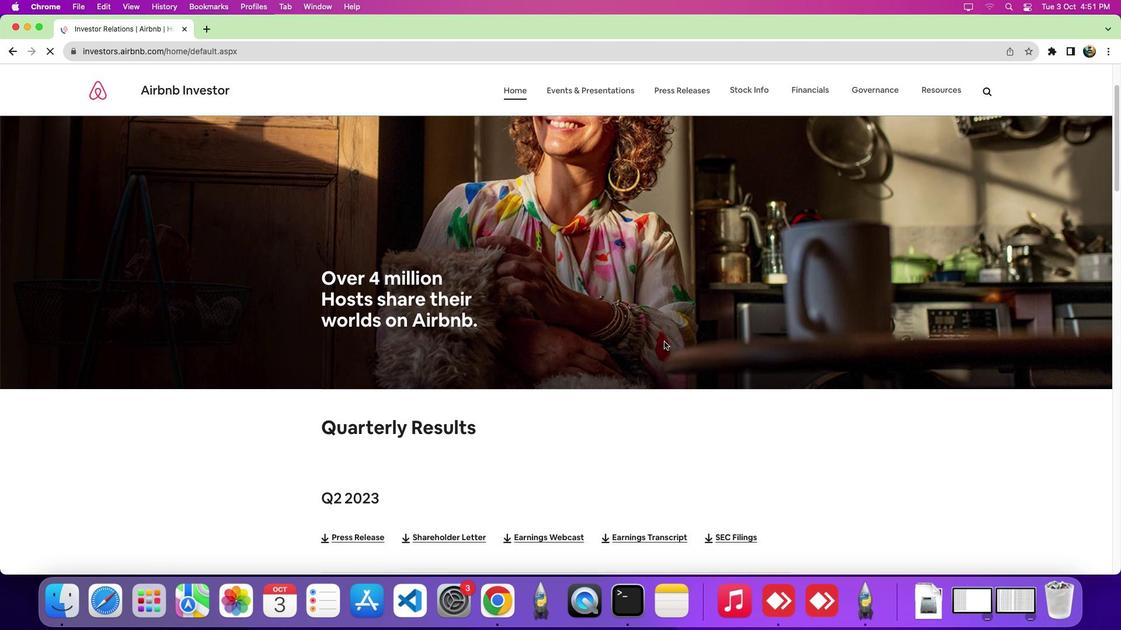 
Action: Mouse scrolled (664, 341) with delta (0, -2)
Screenshot: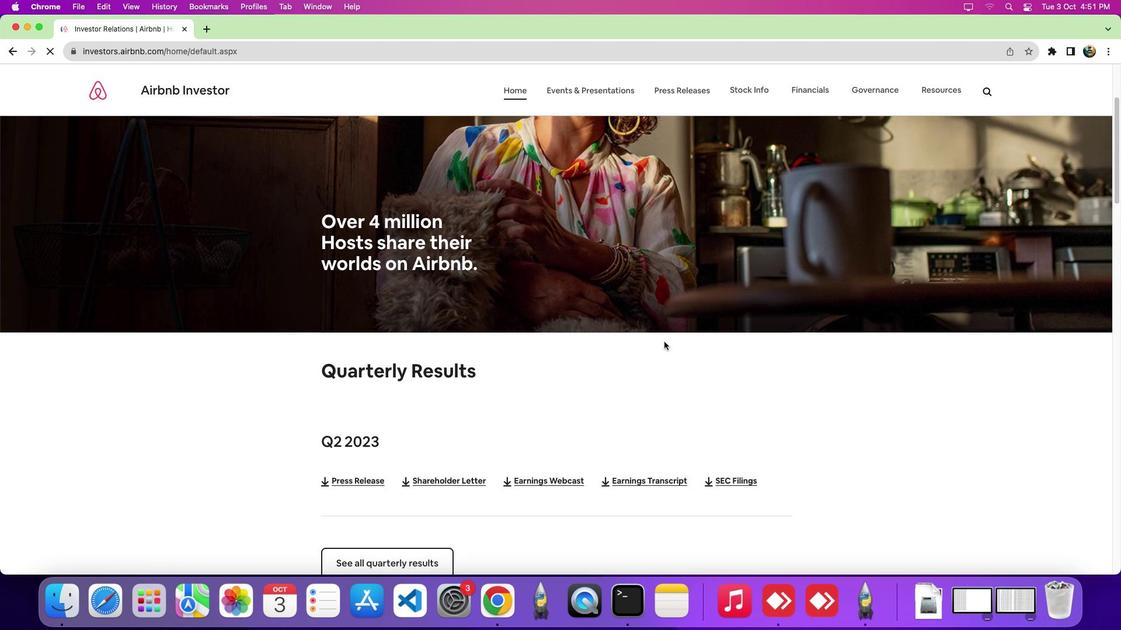 
Action: Mouse moved to (664, 342)
Screenshot: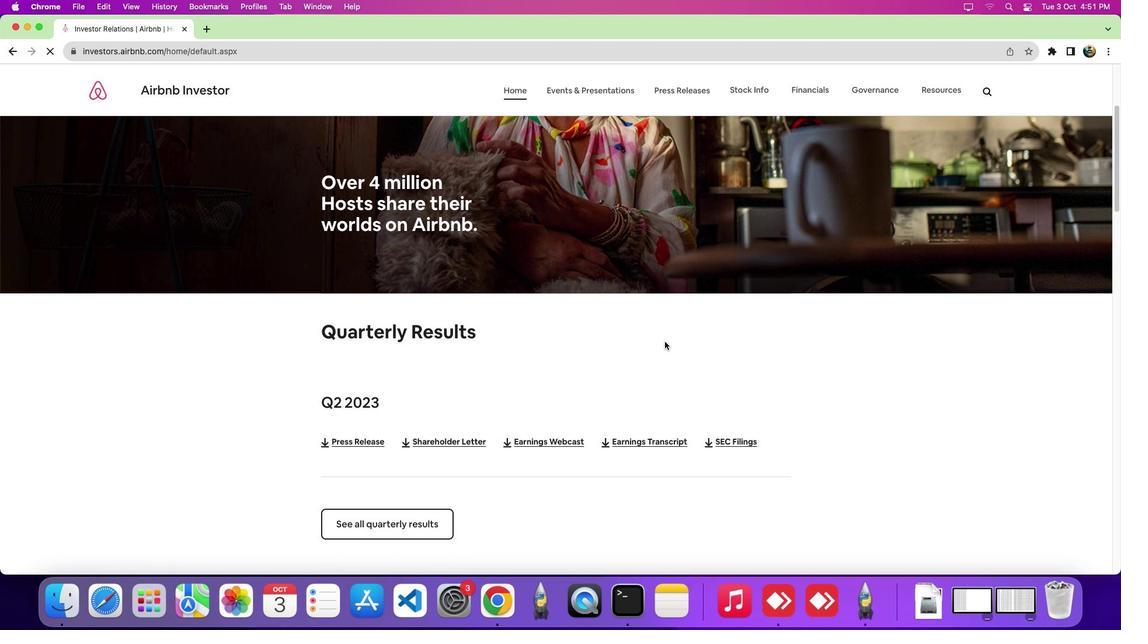 
Action: Mouse scrolled (664, 342) with delta (0, 0)
Screenshot: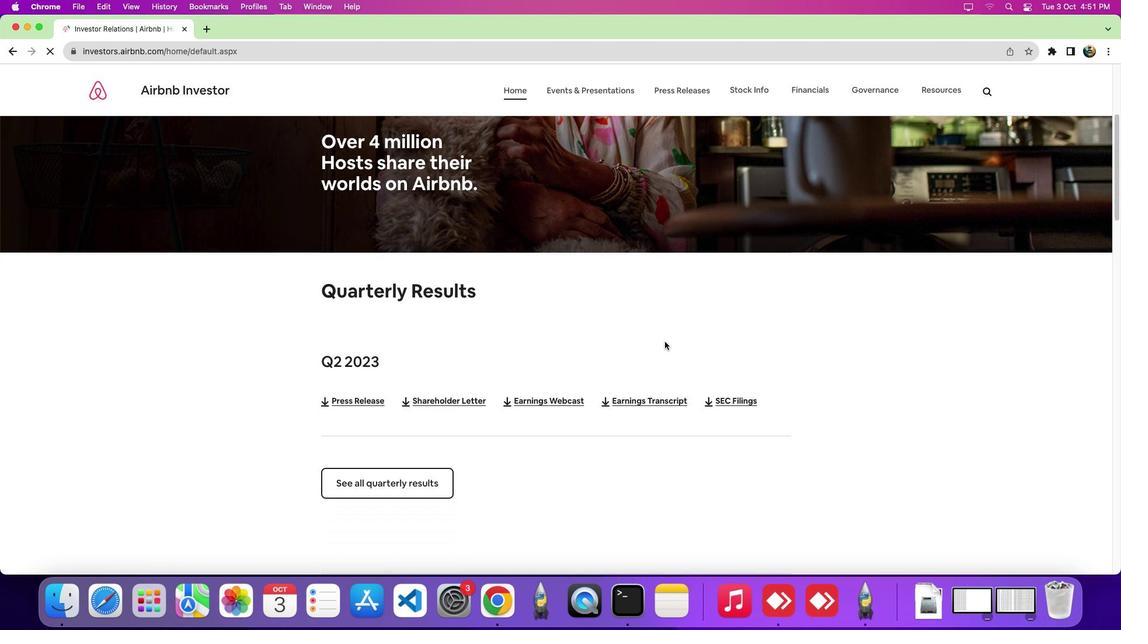 
Action: Mouse scrolled (664, 342) with delta (0, 0)
Screenshot: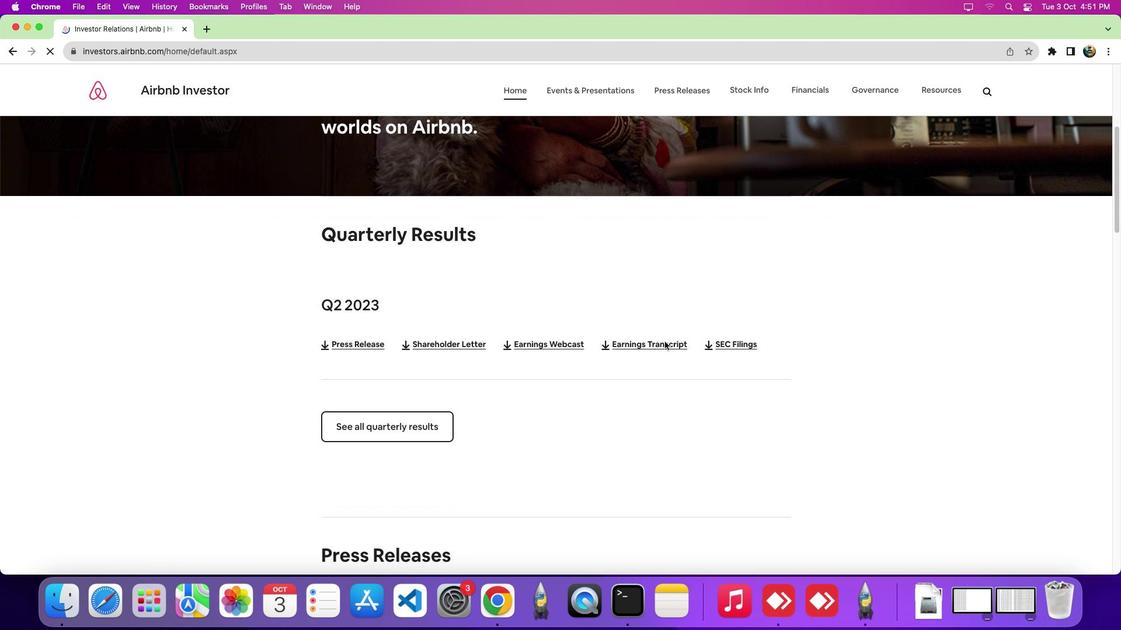 
Action: Mouse scrolled (664, 342) with delta (0, 0)
Screenshot: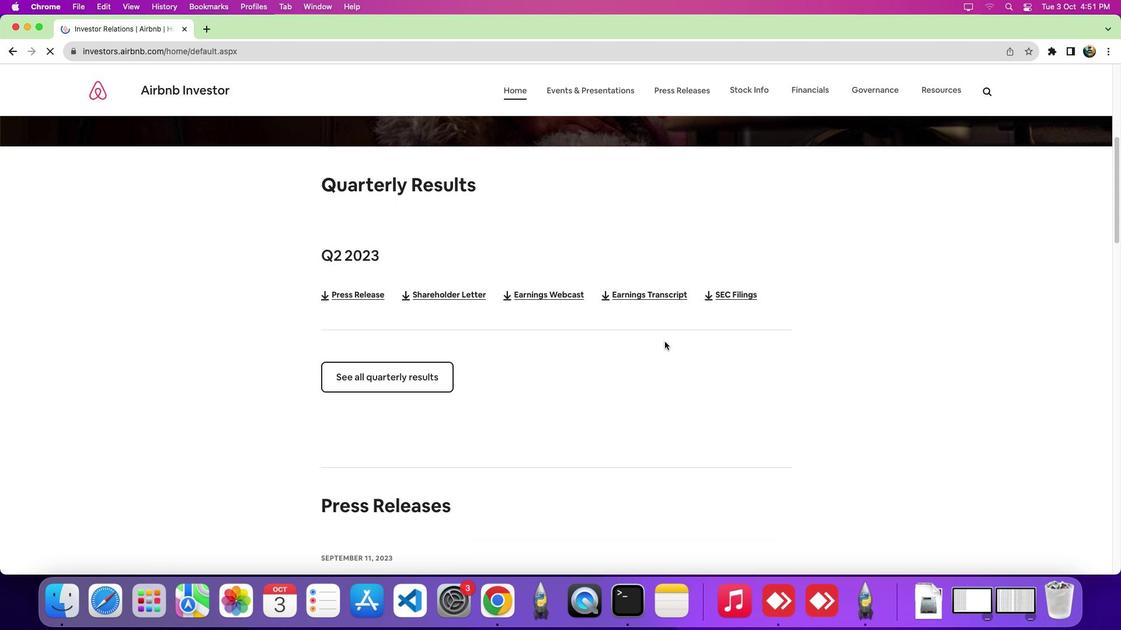 
Action: Mouse scrolled (664, 342) with delta (0, 0)
Screenshot: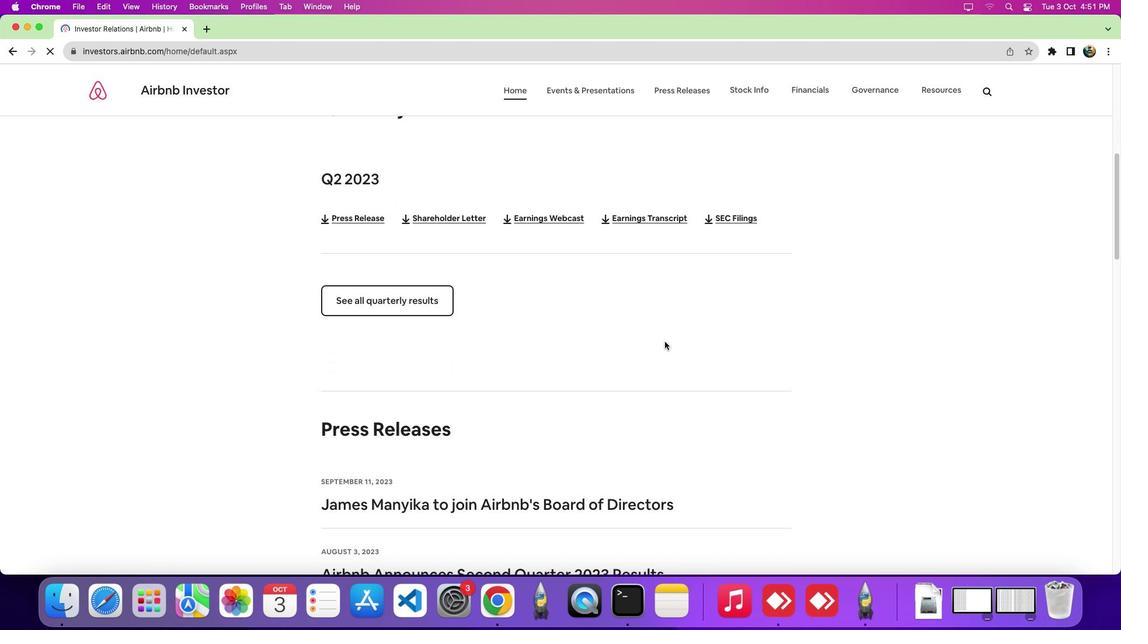 
Action: Mouse scrolled (664, 342) with delta (0, 0)
Screenshot: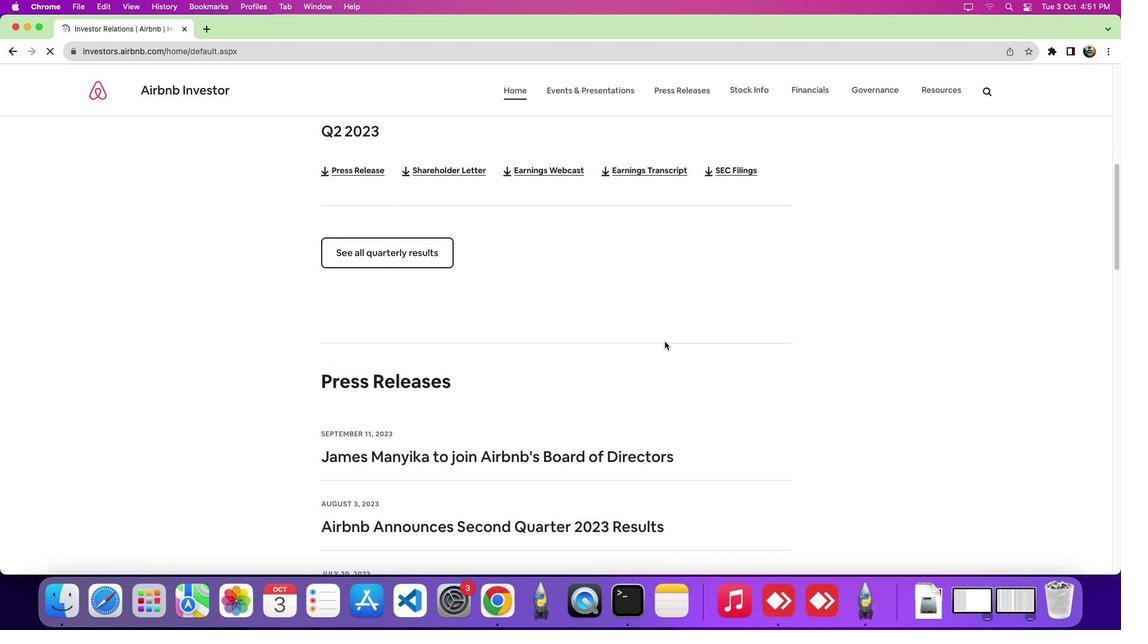 
Action: Mouse scrolled (664, 342) with delta (0, -2)
Screenshot: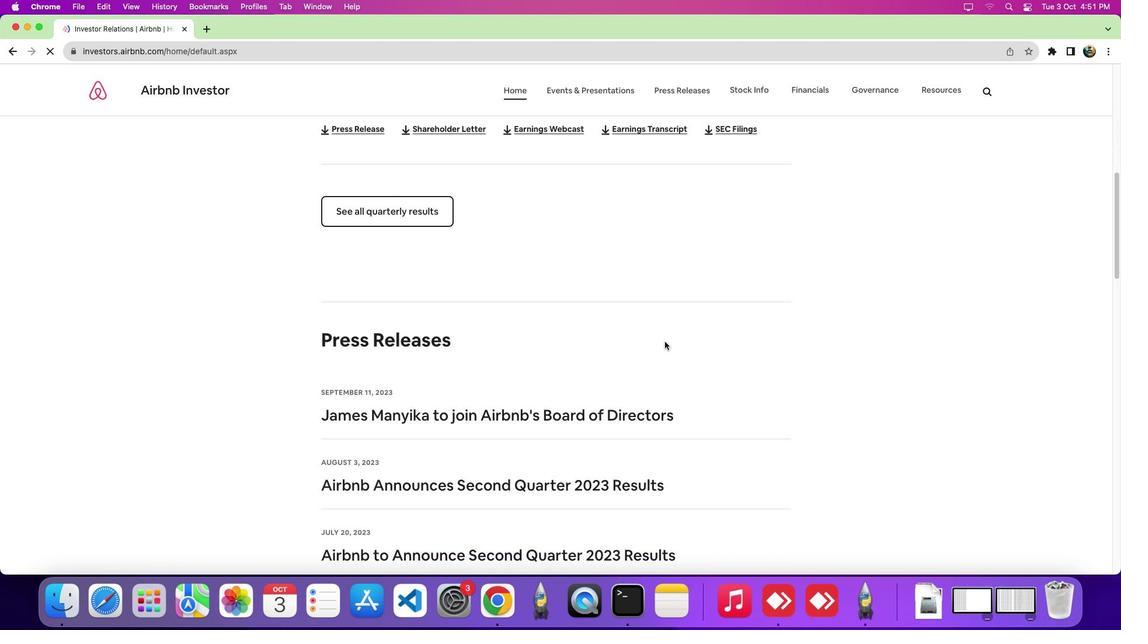 
Action: Mouse scrolled (664, 342) with delta (0, 0)
Screenshot: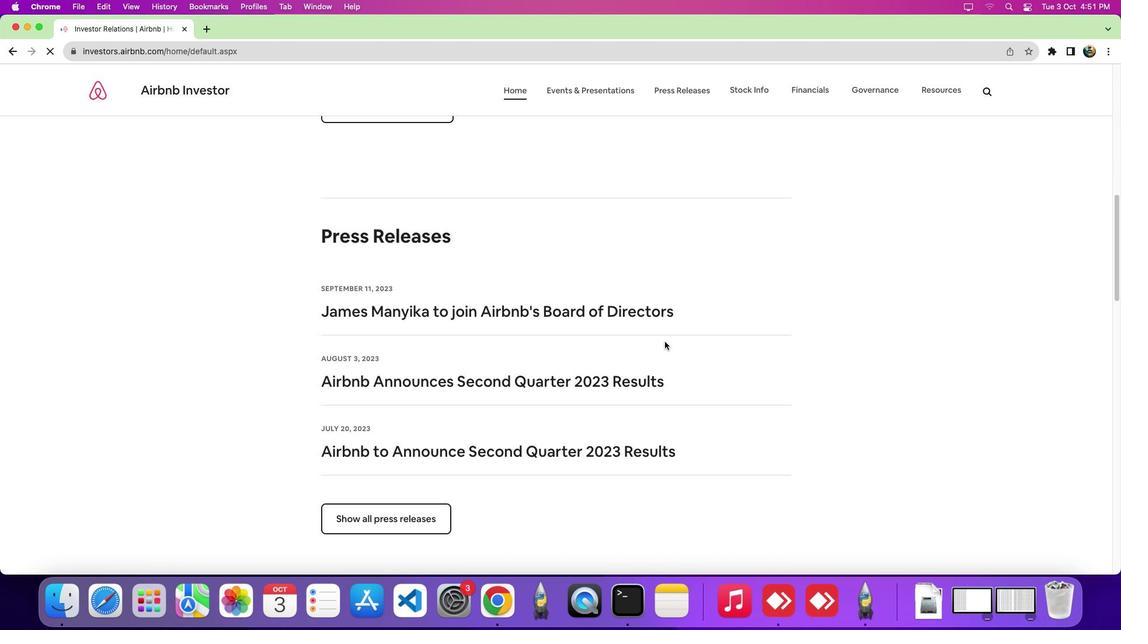 
Action: Mouse scrolled (664, 342) with delta (0, 0)
Screenshot: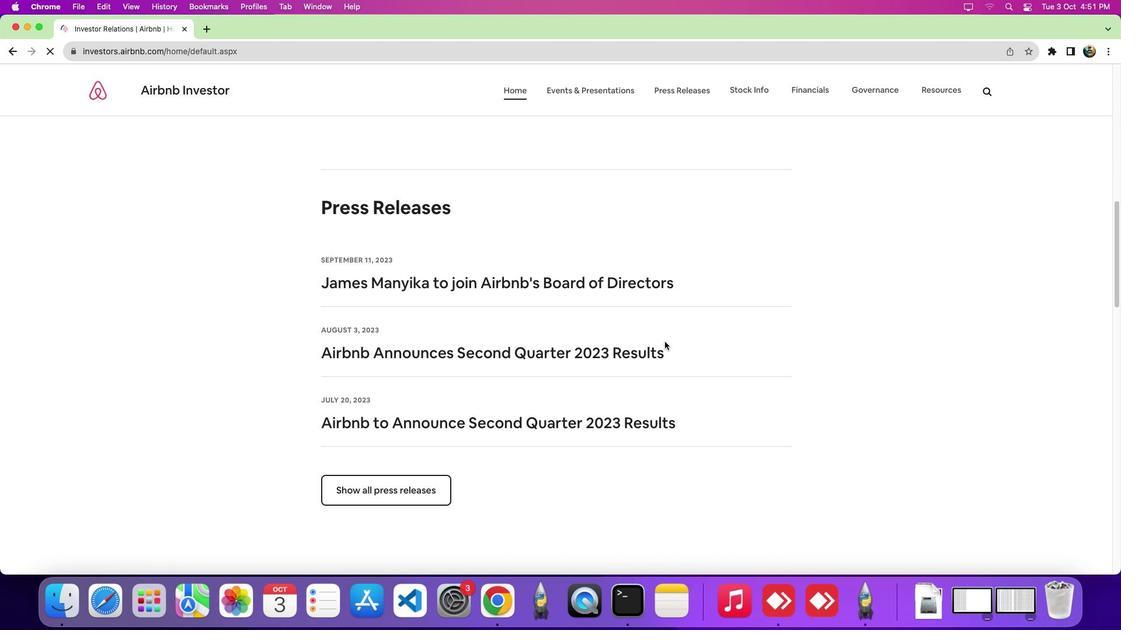 
Action: Mouse scrolled (664, 342) with delta (0, -1)
Screenshot: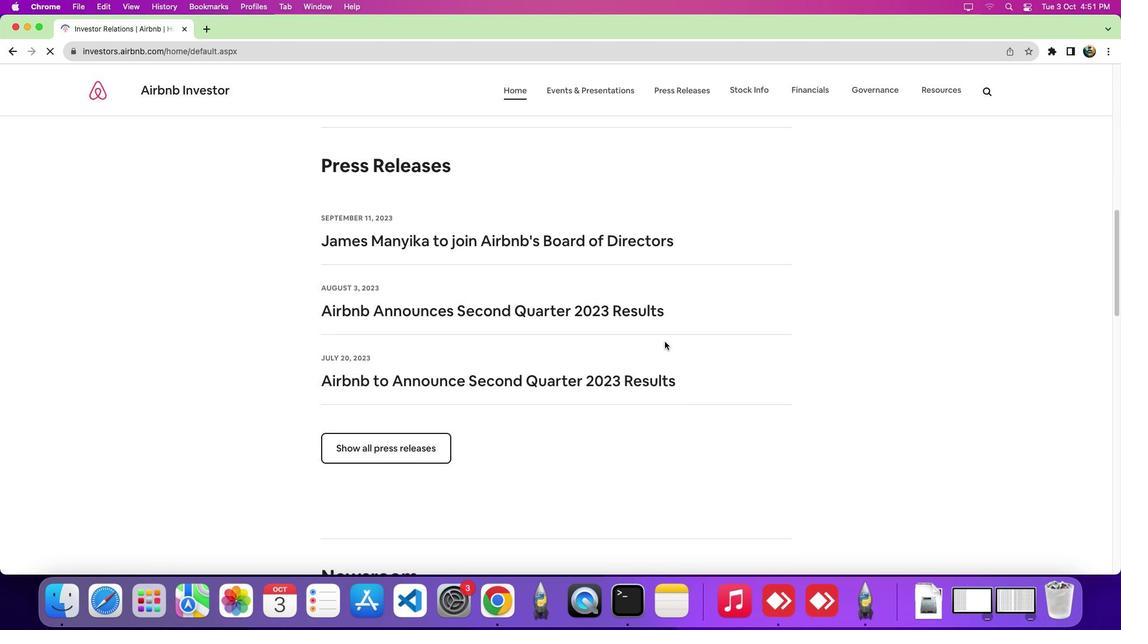 
Action: Mouse scrolled (664, 342) with delta (0, 0)
Screenshot: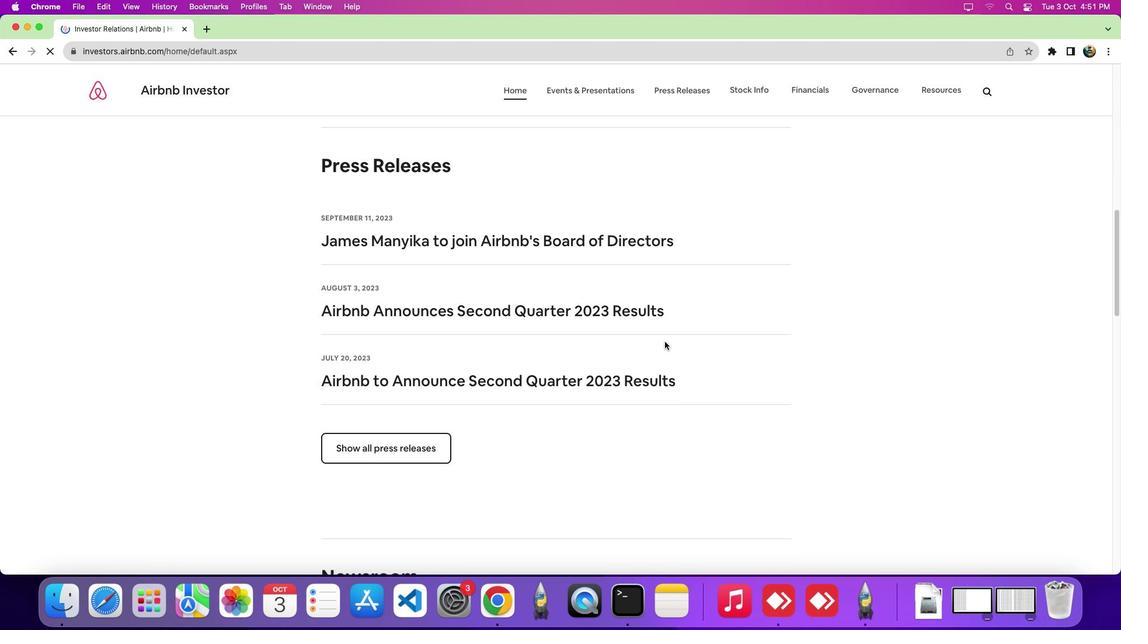
Action: Mouse scrolled (664, 342) with delta (0, 0)
Screenshot: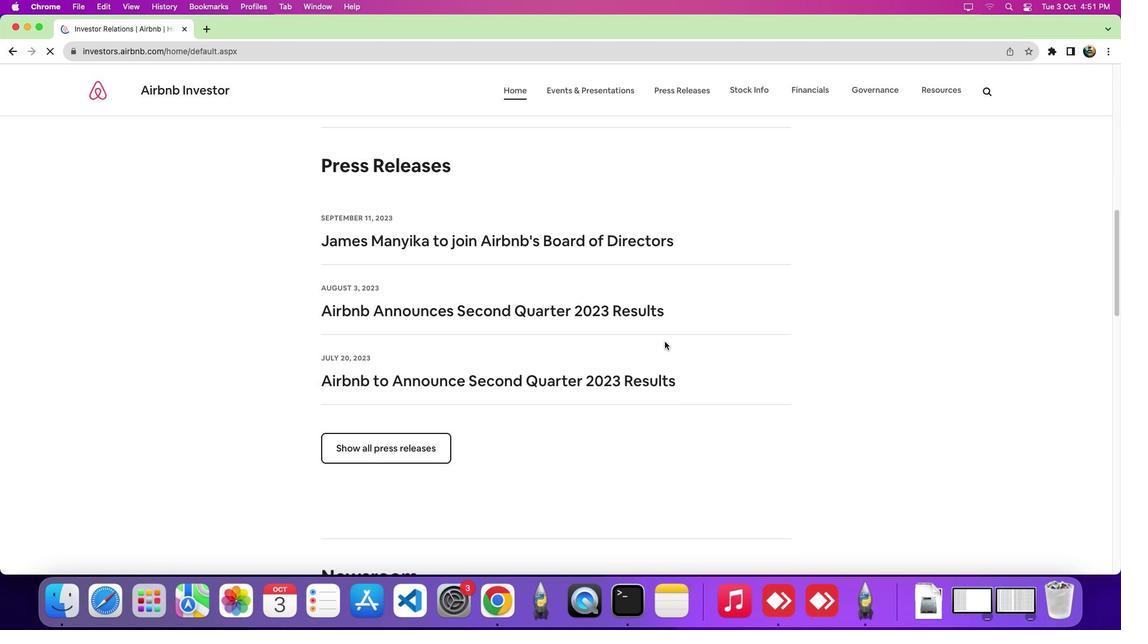
Action: Mouse scrolled (664, 342) with delta (0, 0)
Screenshot: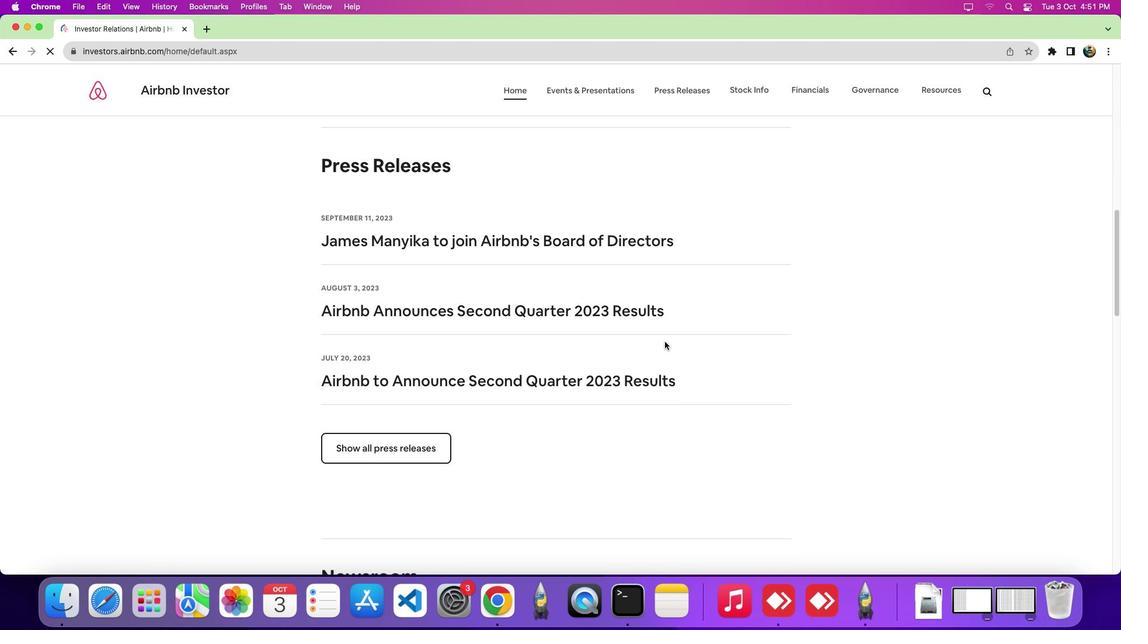 
Action: Mouse scrolled (664, 342) with delta (0, 0)
Screenshot: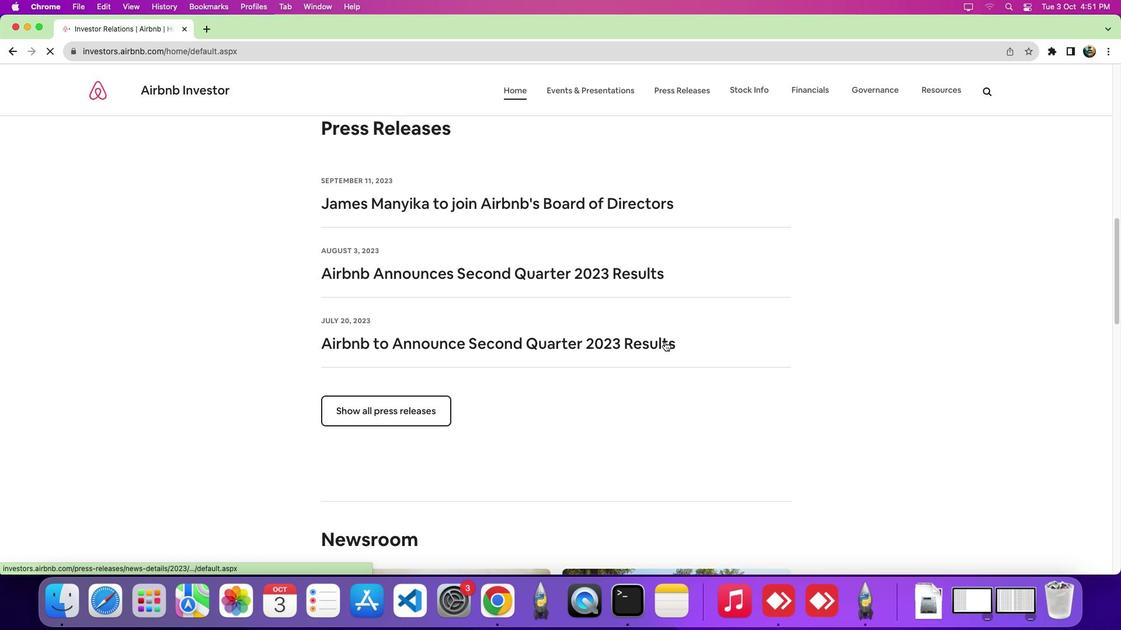 
Action: Mouse scrolled (664, 342) with delta (0, 0)
Screenshot: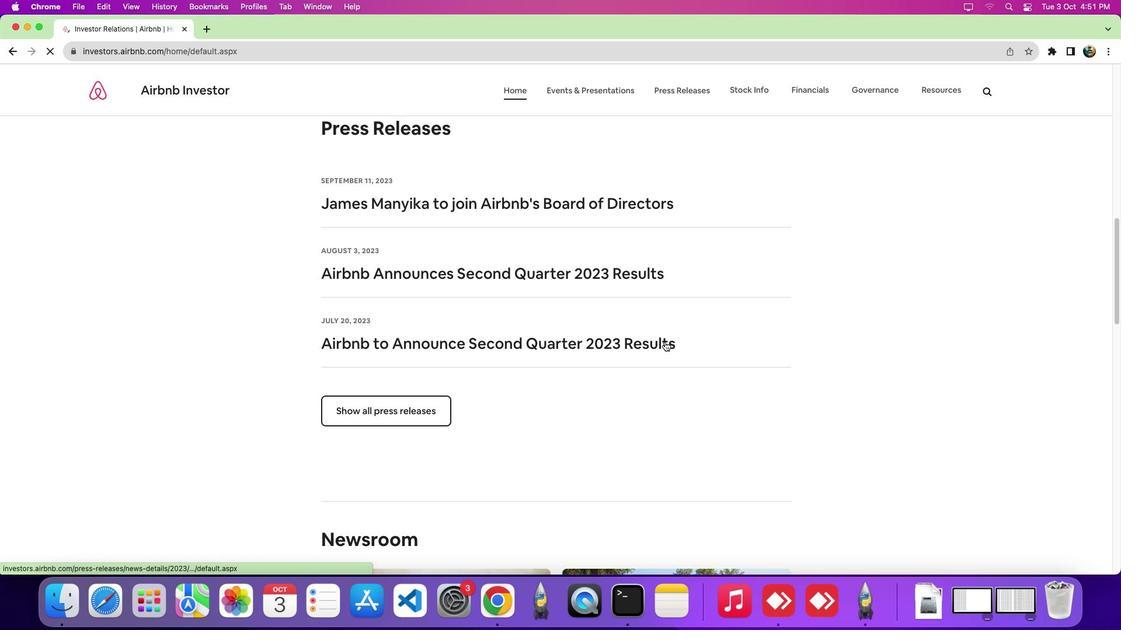 
Action: Mouse scrolled (664, 342) with delta (0, -1)
Screenshot: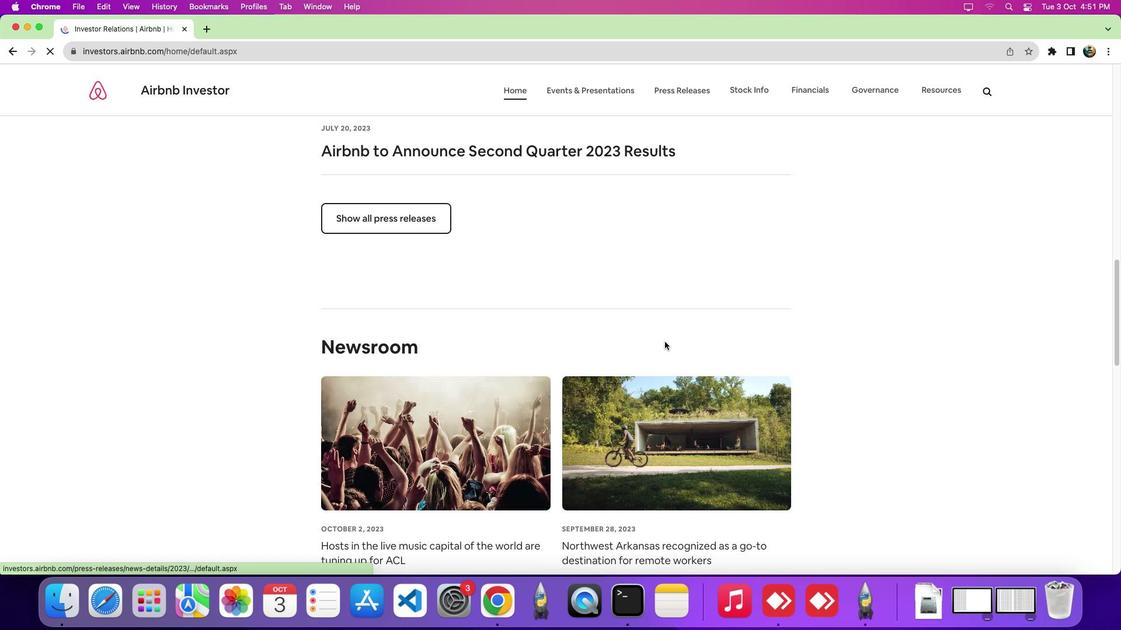 
Action: Mouse scrolled (664, 342) with delta (0, 0)
Screenshot: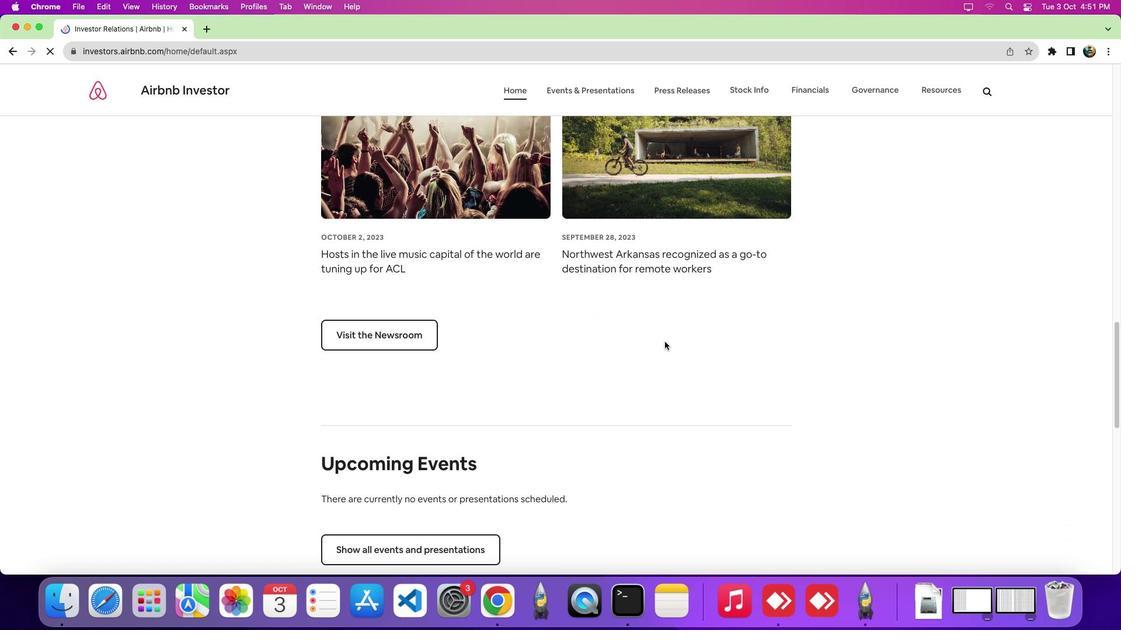 
Action: Mouse scrolled (664, 342) with delta (0, 0)
Screenshot: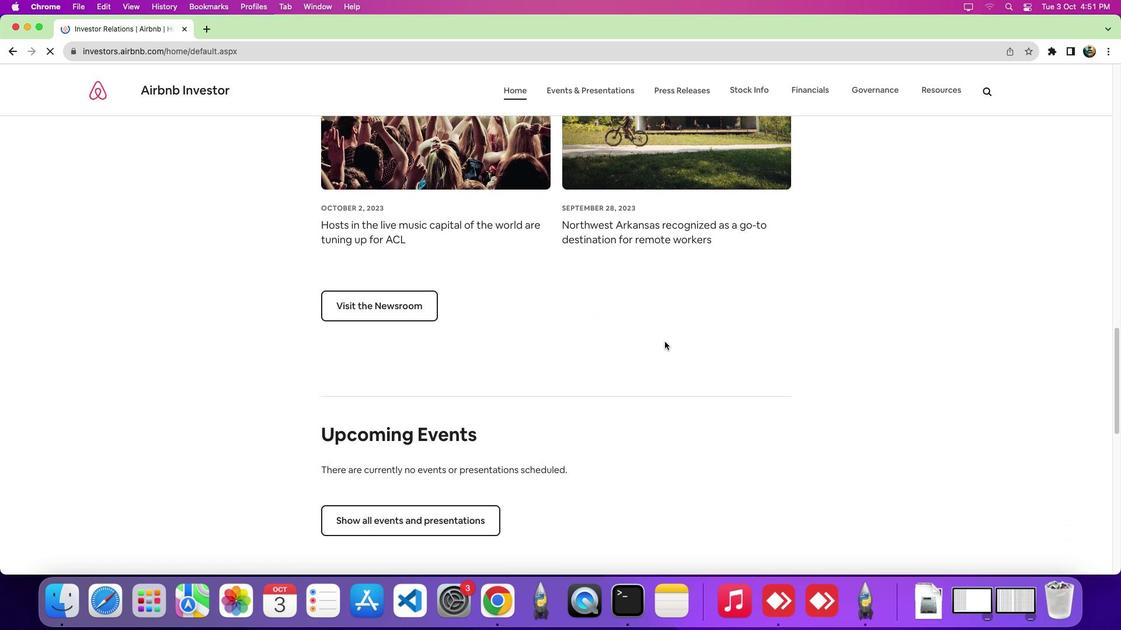 
Action: Mouse scrolled (664, 342) with delta (0, 0)
Screenshot: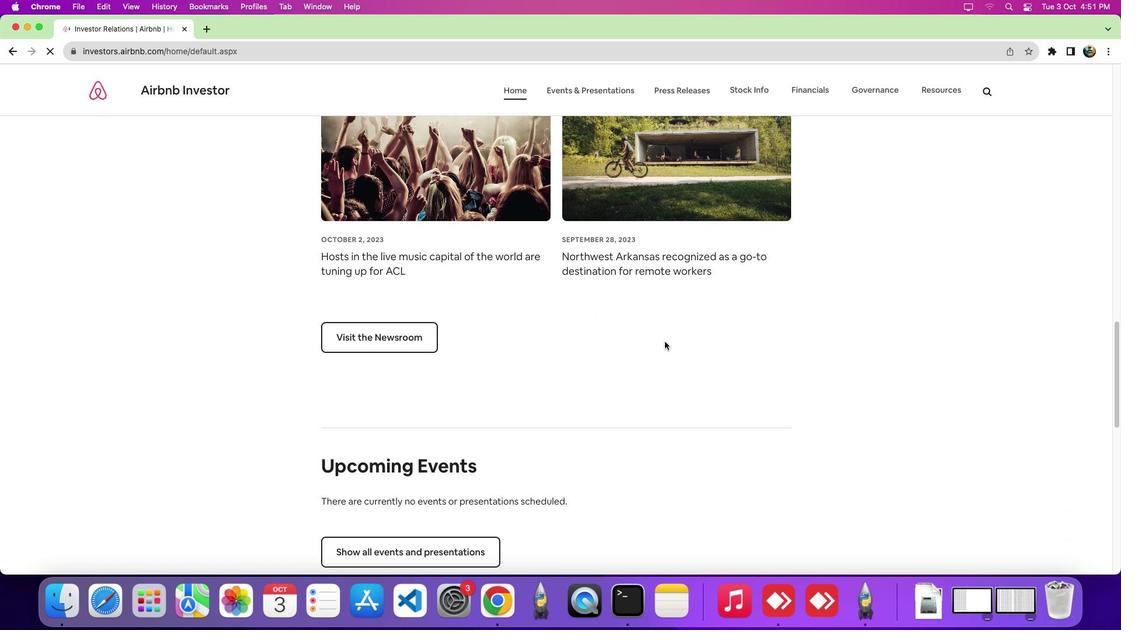 
Action: Mouse scrolled (664, 342) with delta (0, 0)
Screenshot: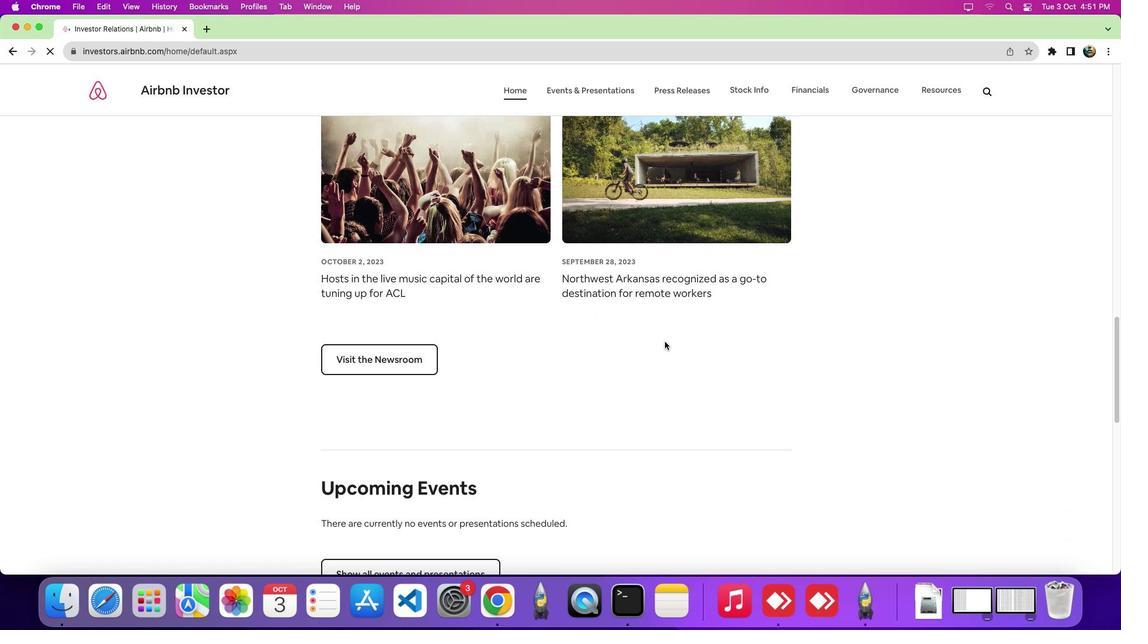 
Action: Mouse scrolled (664, 342) with delta (0, 0)
Screenshot: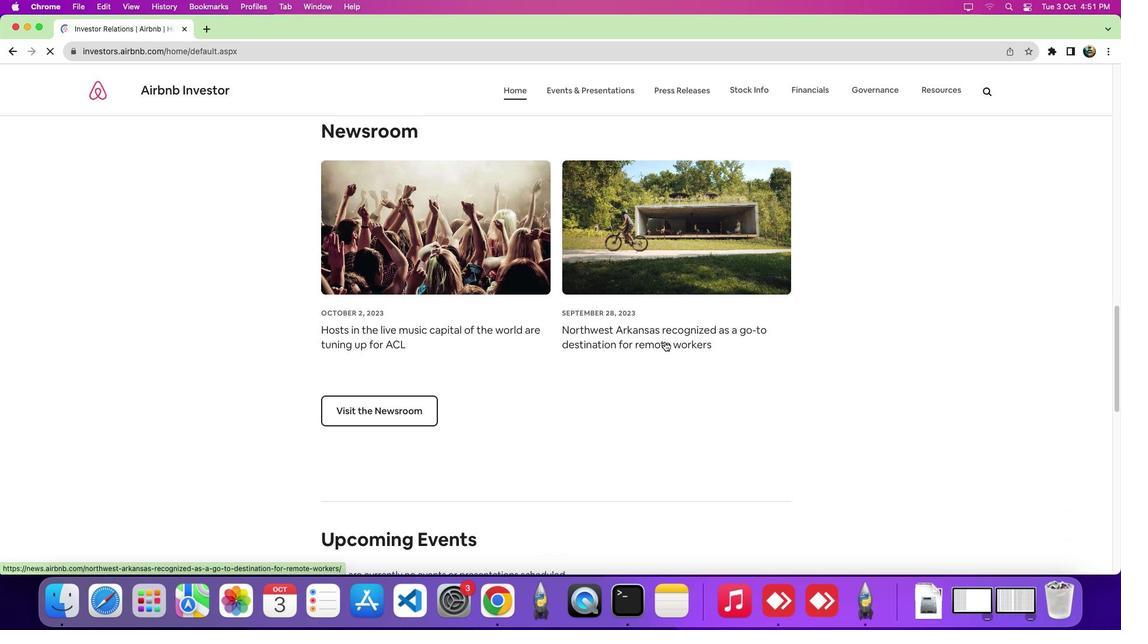 
Action: Mouse scrolled (664, 342) with delta (0, 0)
Screenshot: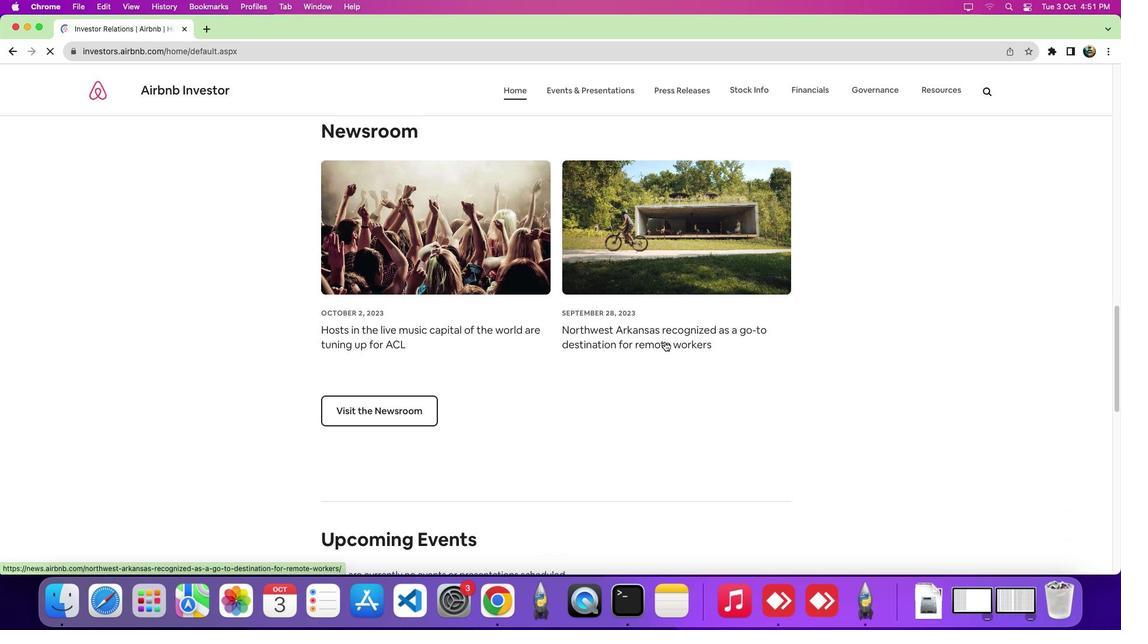 
Action: Mouse scrolled (664, 342) with delta (0, 4)
Screenshot: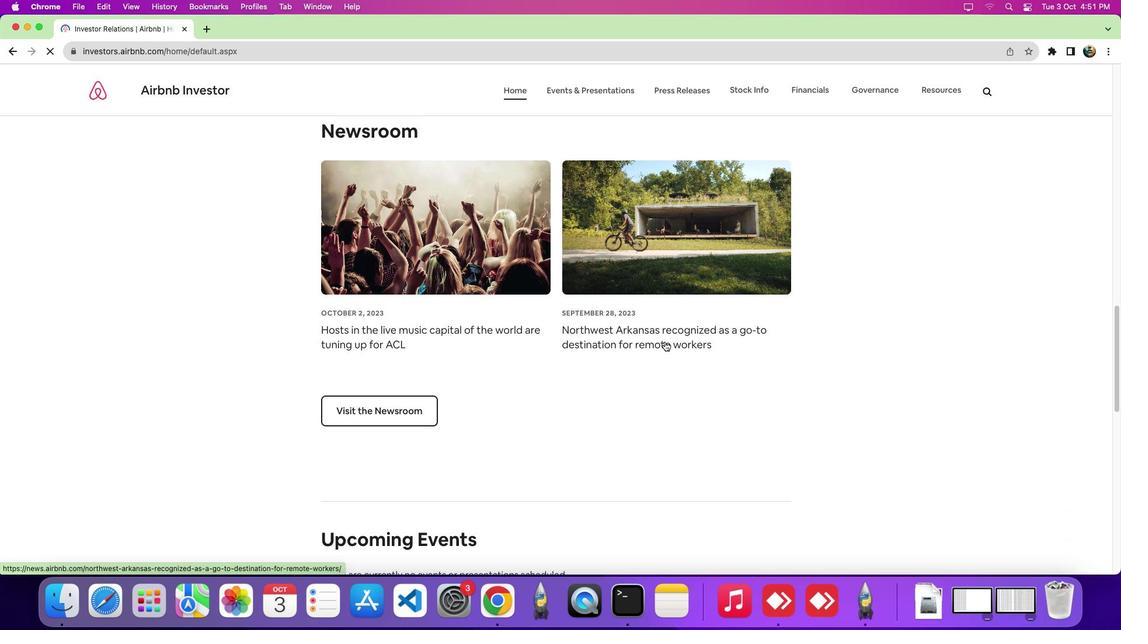 
Action: Mouse scrolled (664, 342) with delta (0, 0)
Screenshot: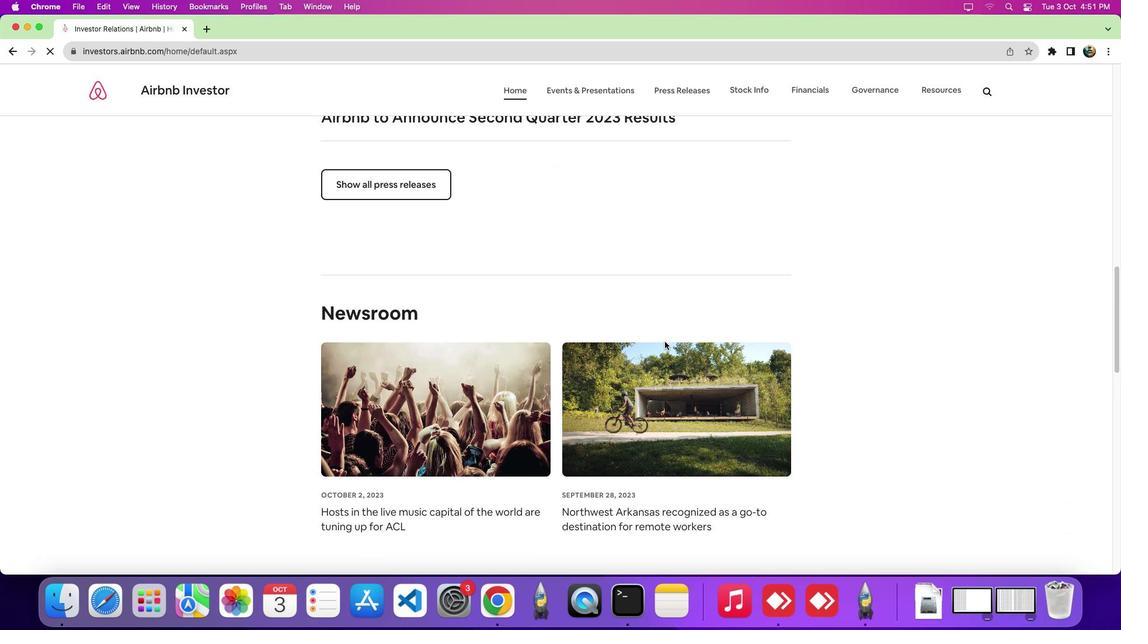 
Action: Mouse scrolled (664, 342) with delta (0, 0)
Screenshot: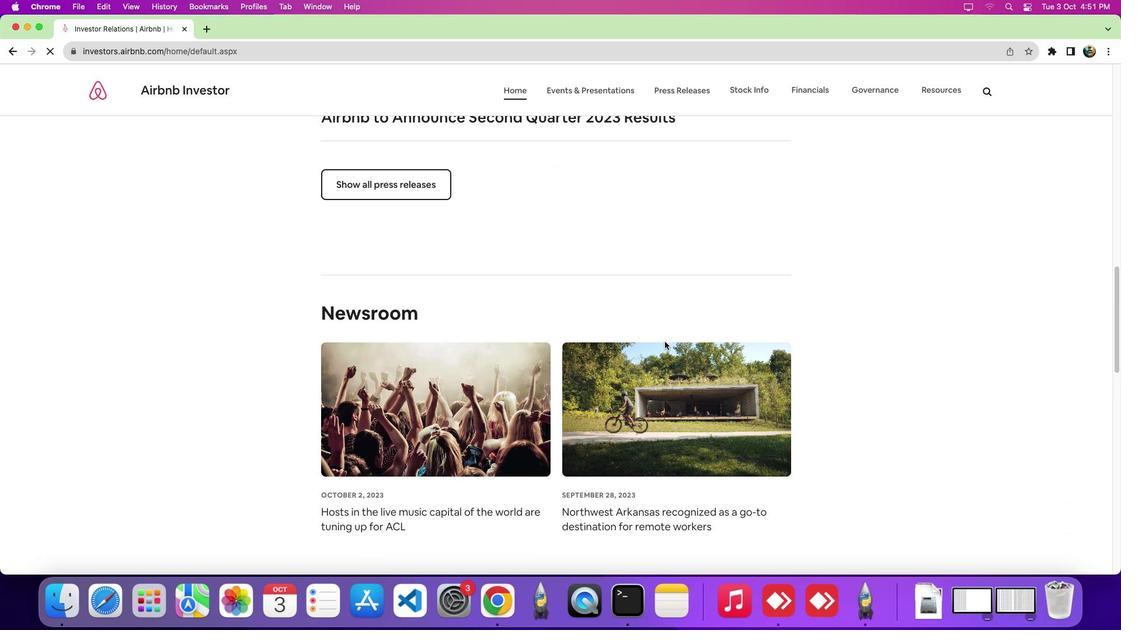 
Action: Mouse scrolled (664, 342) with delta (0, 0)
Screenshot: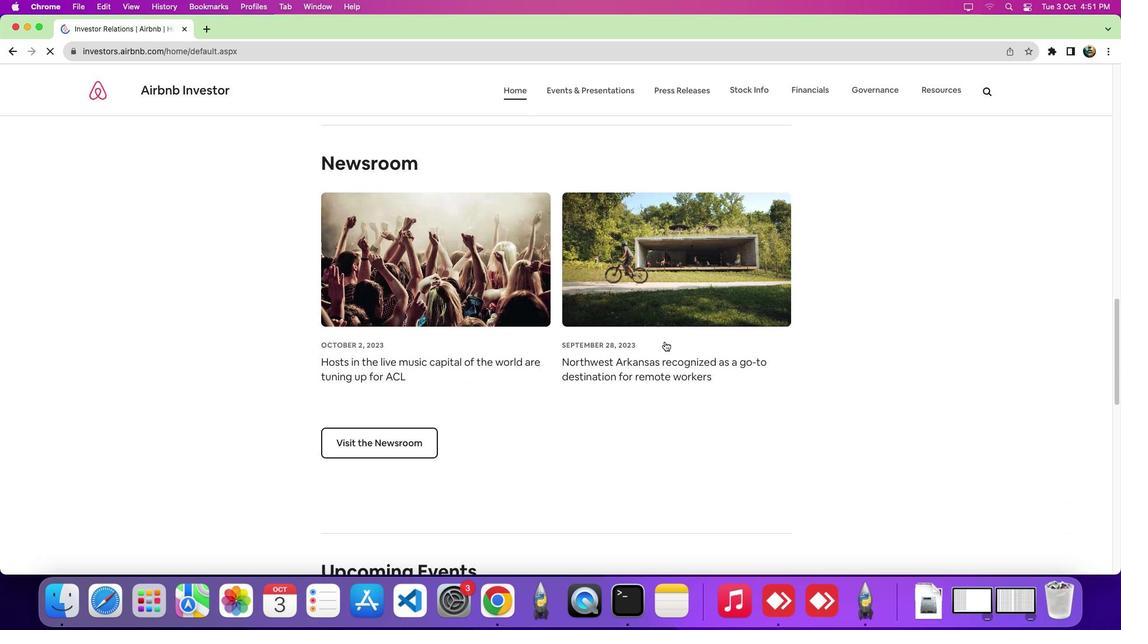 
Action: Mouse scrolled (664, 342) with delta (0, 0)
Screenshot: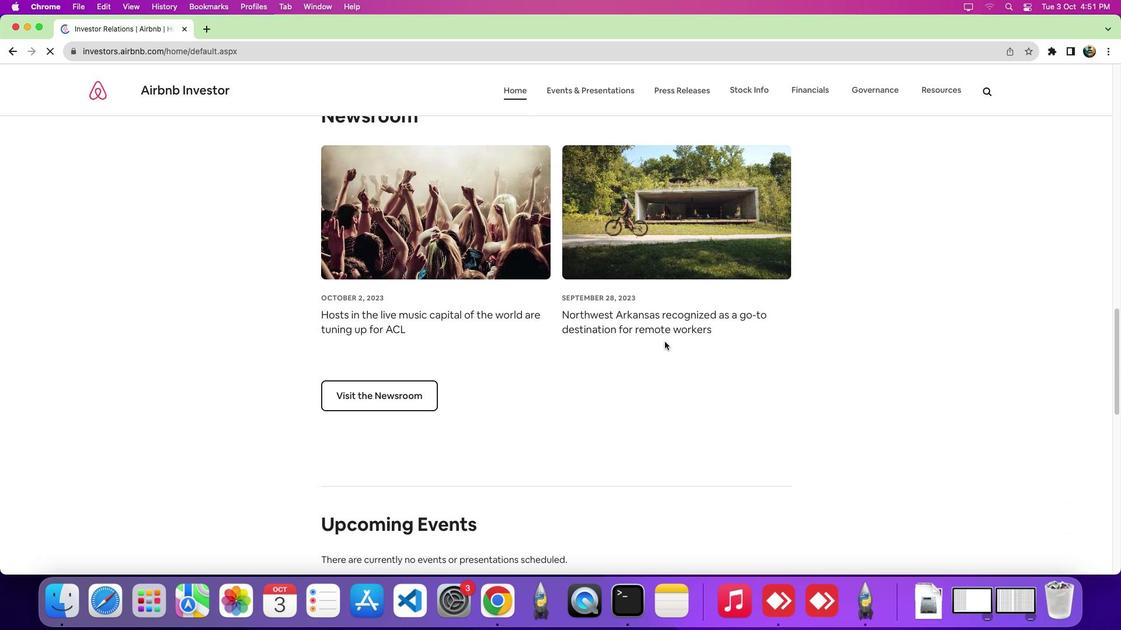 
Action: Mouse scrolled (664, 342) with delta (0, -2)
Screenshot: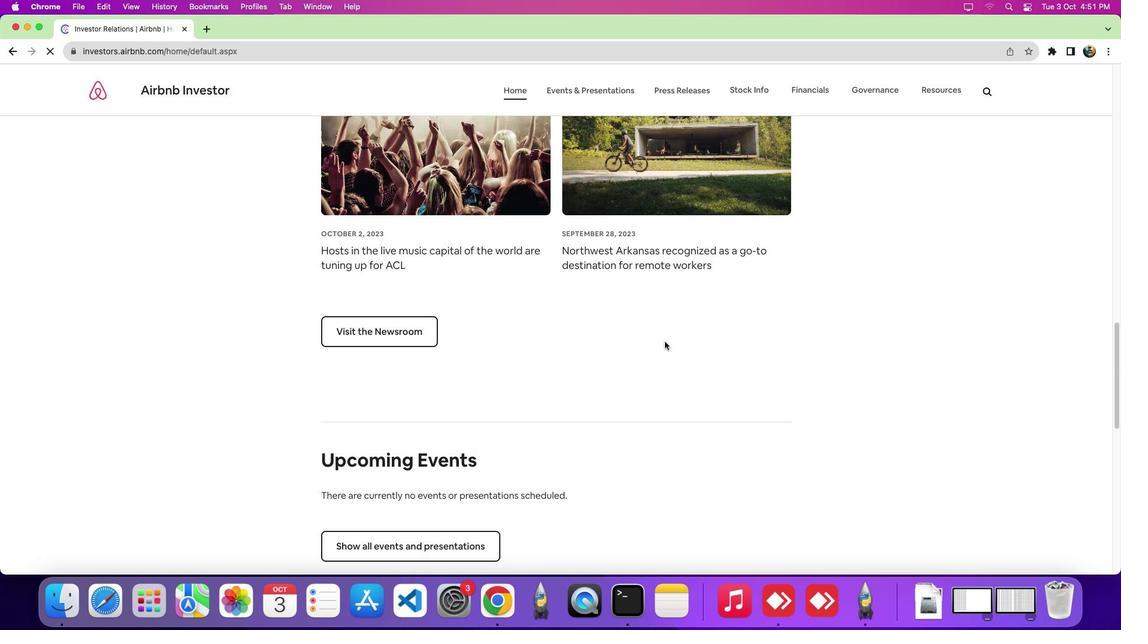 
Action: Mouse moved to (366, 271)
Screenshot: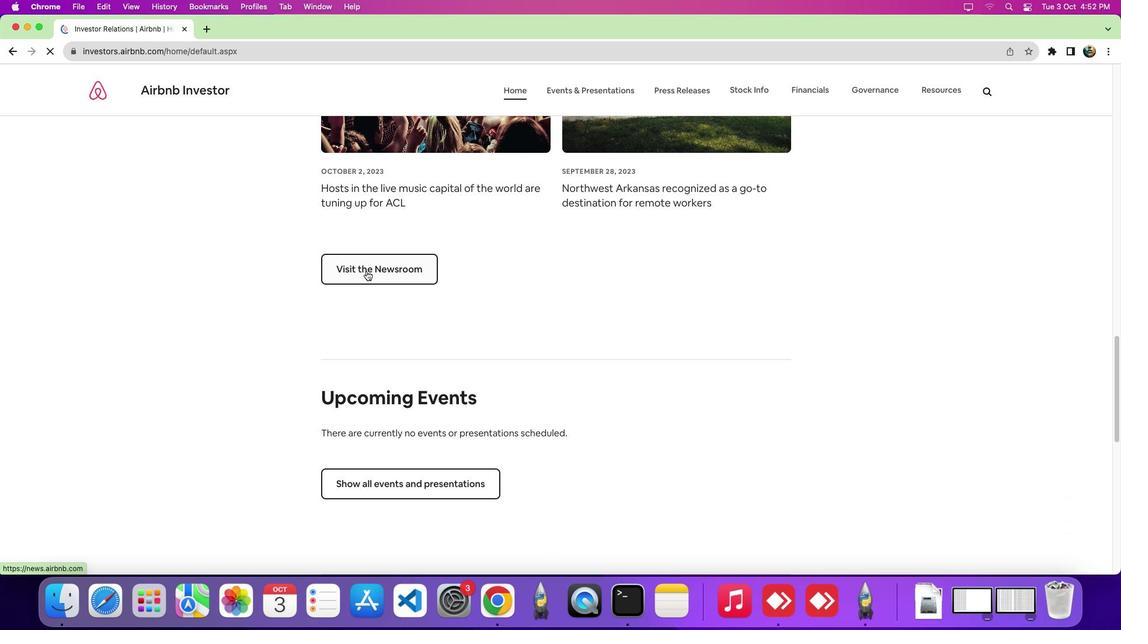 
Action: Mouse pressed left at (366, 271)
Screenshot: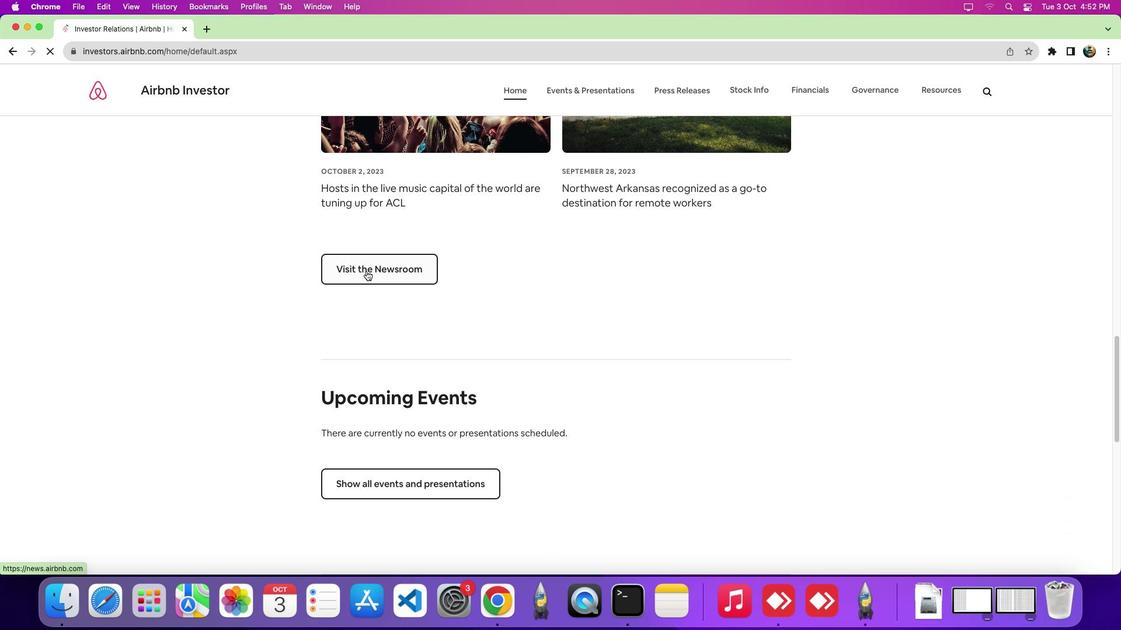 
Action: Mouse moved to (572, 269)
Screenshot: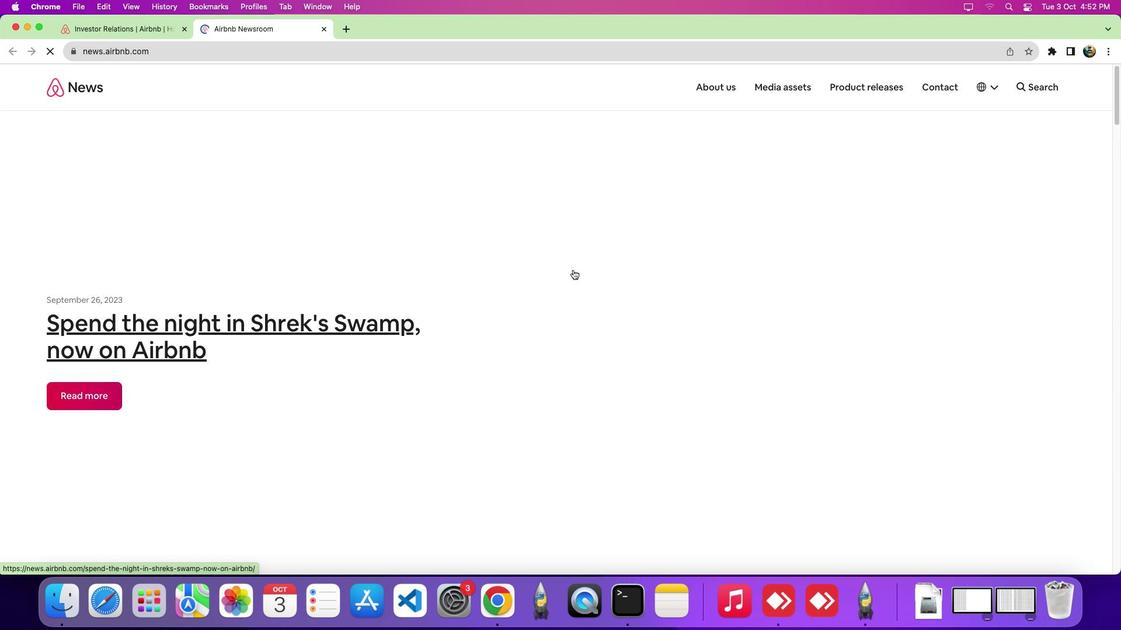 
Action: Mouse scrolled (572, 269) with delta (0, 0)
Screenshot: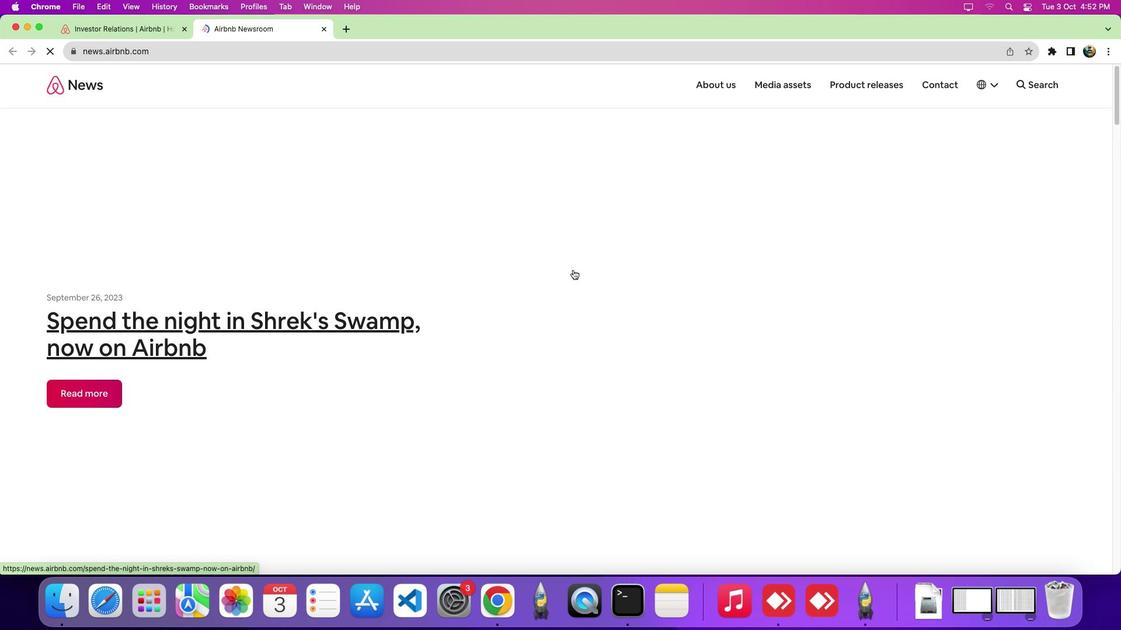 
Action: Mouse scrolled (572, 269) with delta (0, 0)
Screenshot: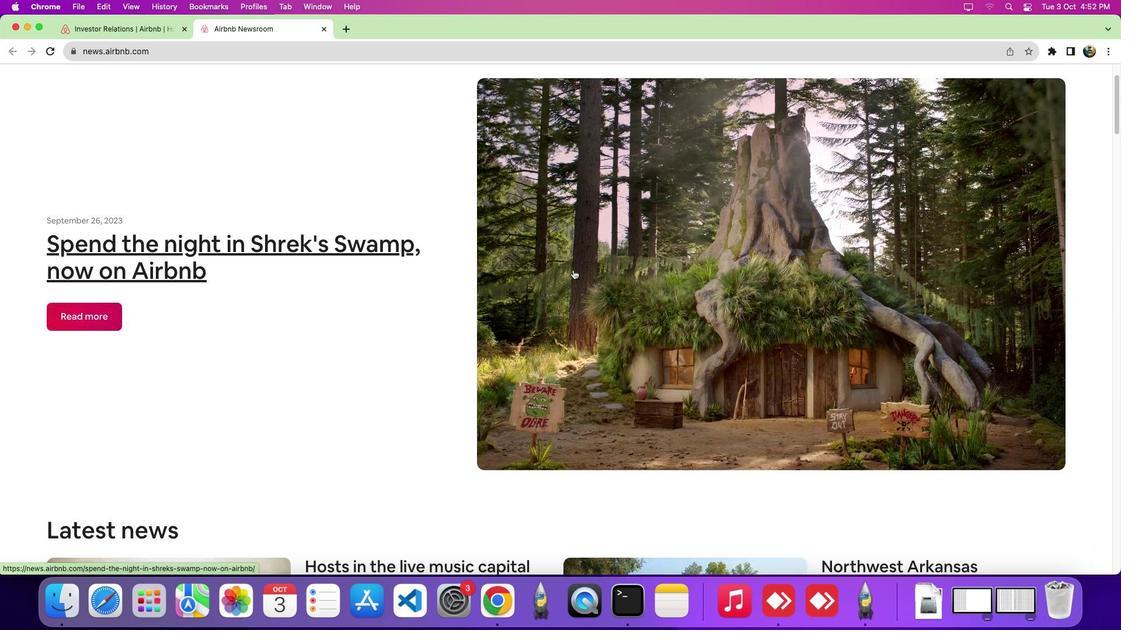 
Action: Mouse scrolled (572, 269) with delta (0, 0)
Screenshot: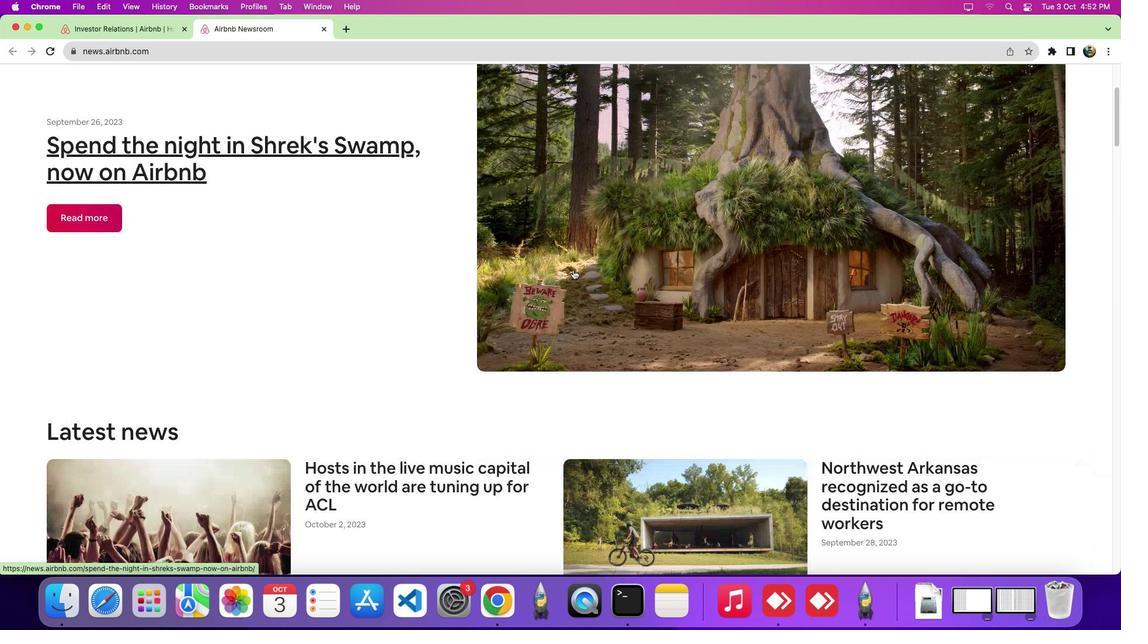 
Action: Mouse scrolled (572, 269) with delta (0, -3)
Screenshot: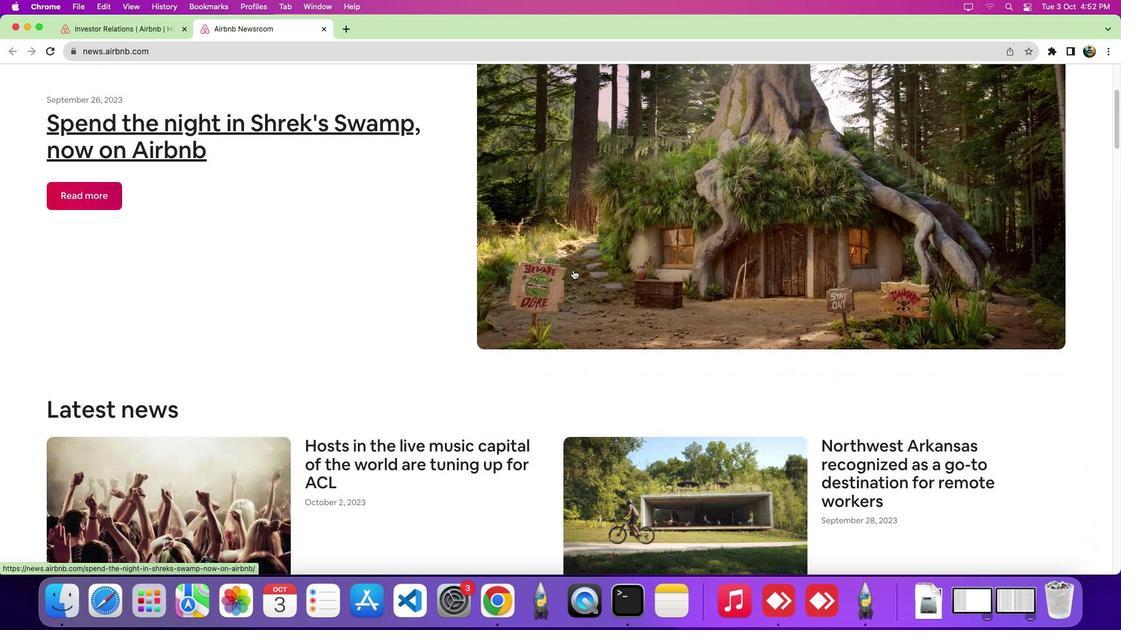 
Action: Mouse moved to (577, 271)
Screenshot: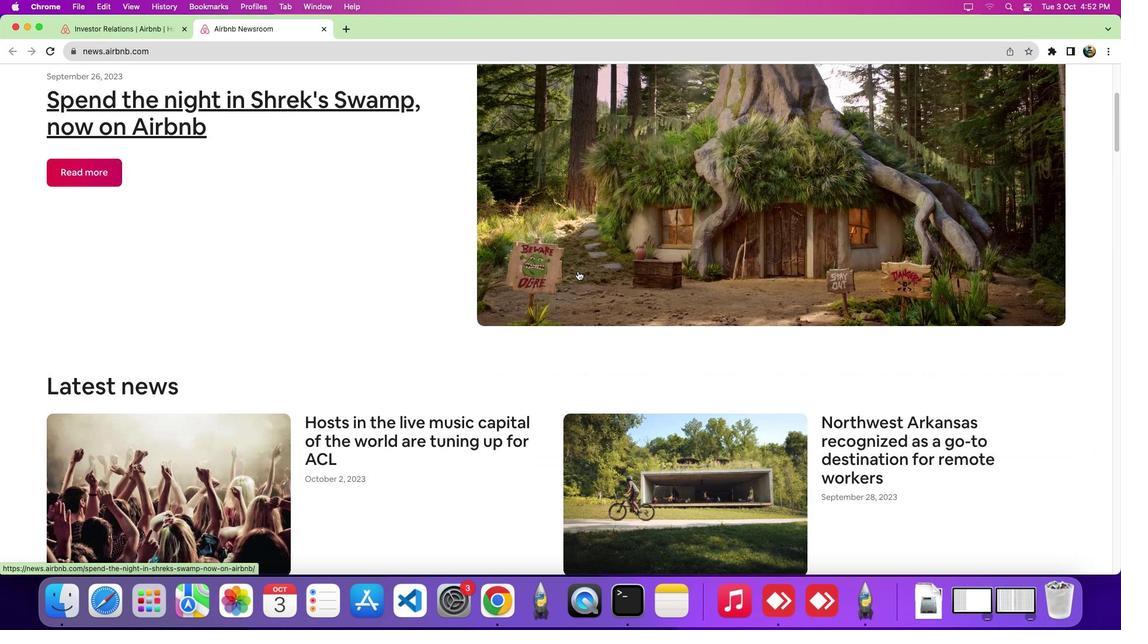 
Action: Mouse scrolled (577, 271) with delta (0, 0)
Screenshot: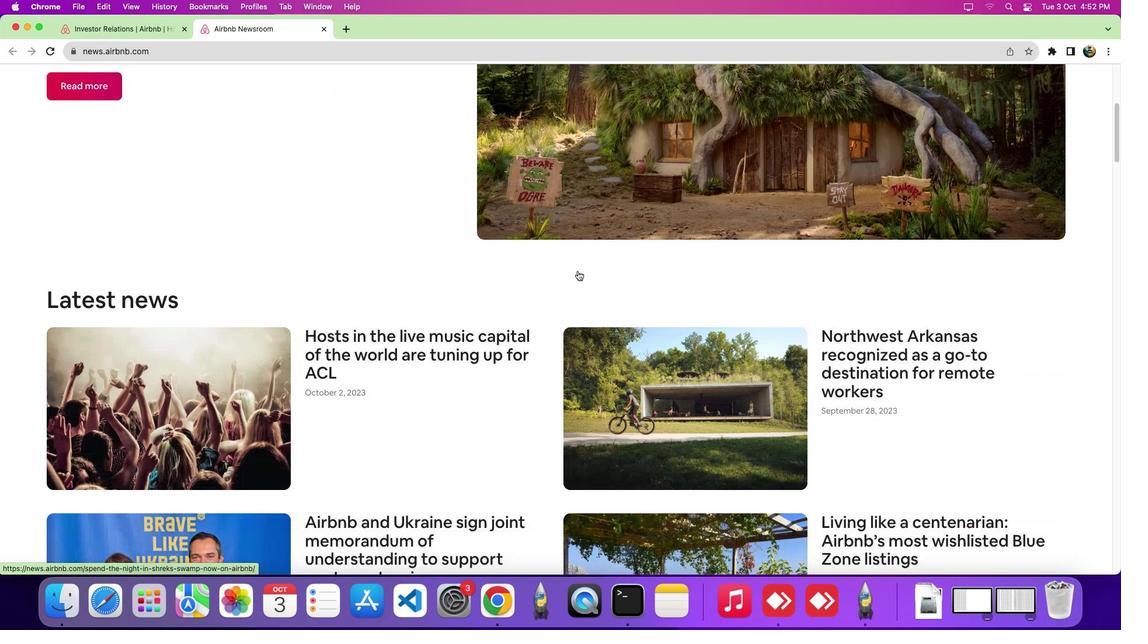 
Action: Mouse scrolled (577, 271) with delta (0, 0)
Screenshot: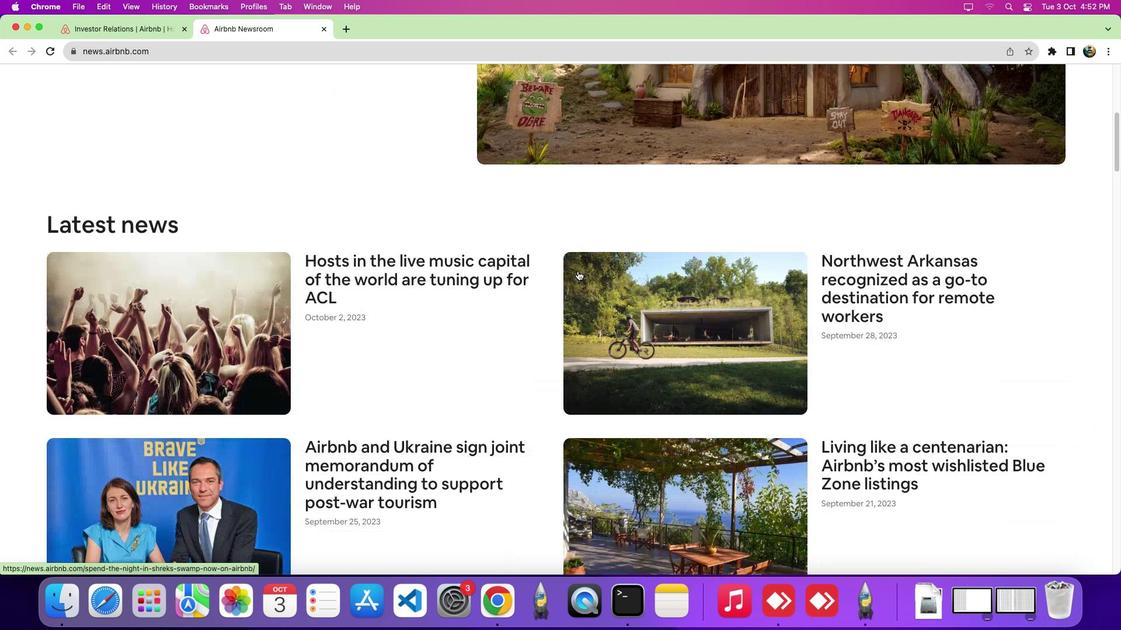 
Action: Mouse scrolled (577, 271) with delta (0, -3)
Screenshot: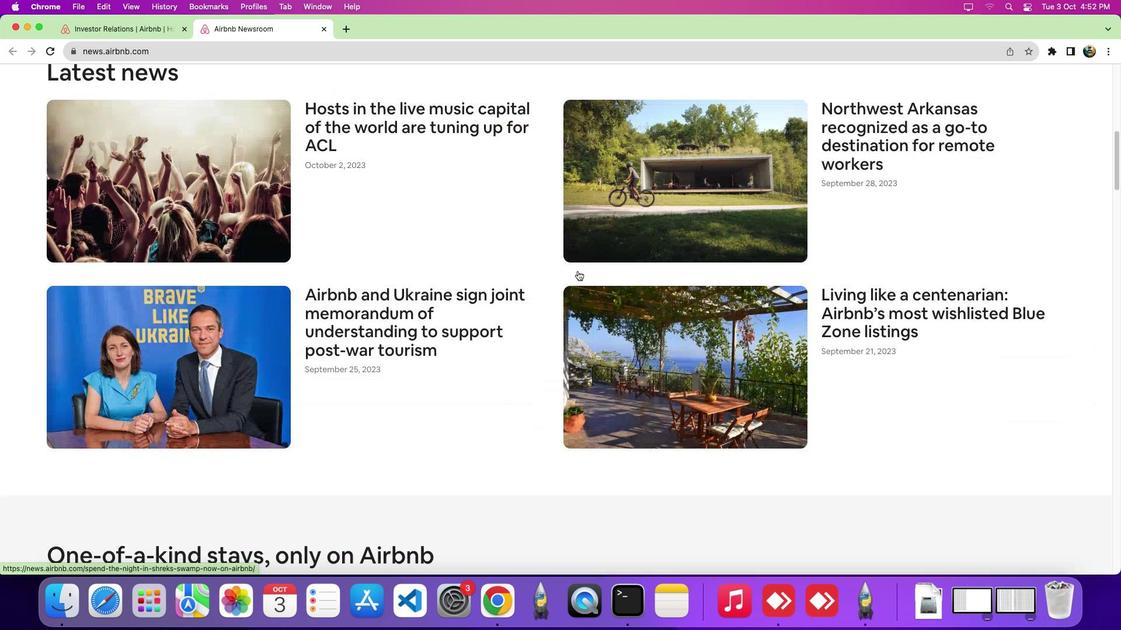 
Action: Mouse scrolled (577, 271) with delta (0, -4)
Screenshot: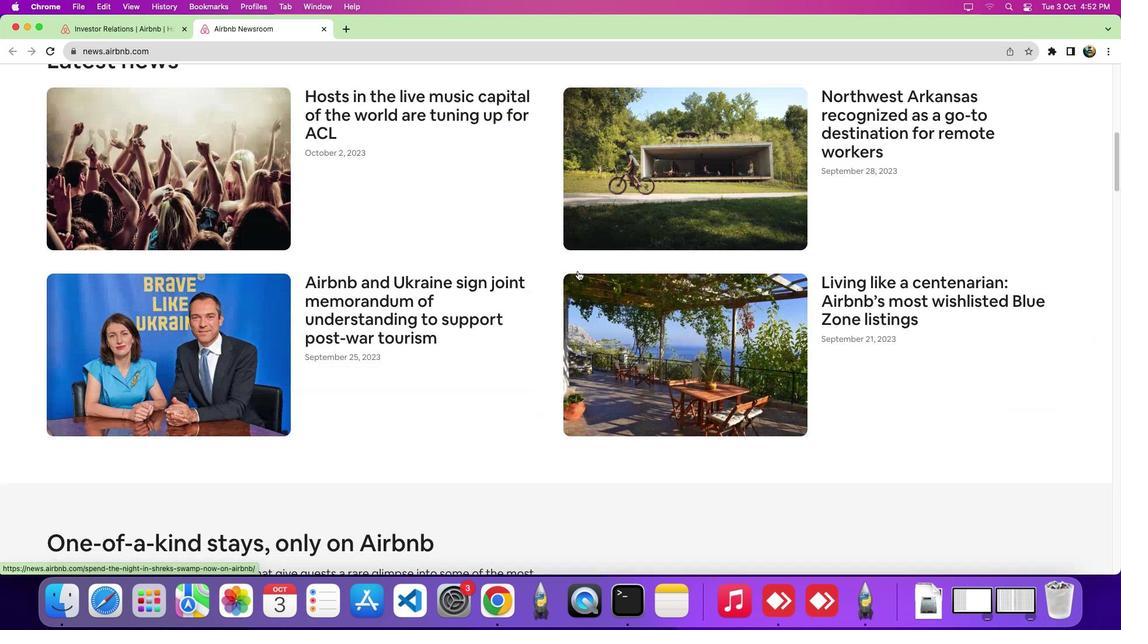 
Action: Mouse scrolled (577, 271) with delta (0, 0)
Screenshot: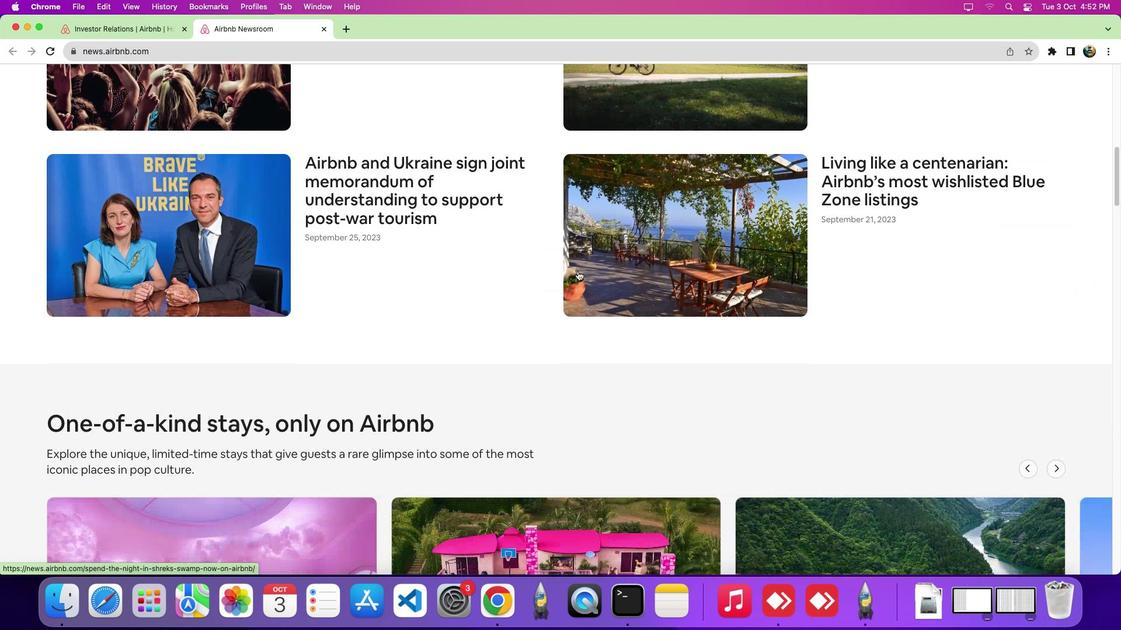 
Action: Mouse scrolled (577, 271) with delta (0, 0)
Screenshot: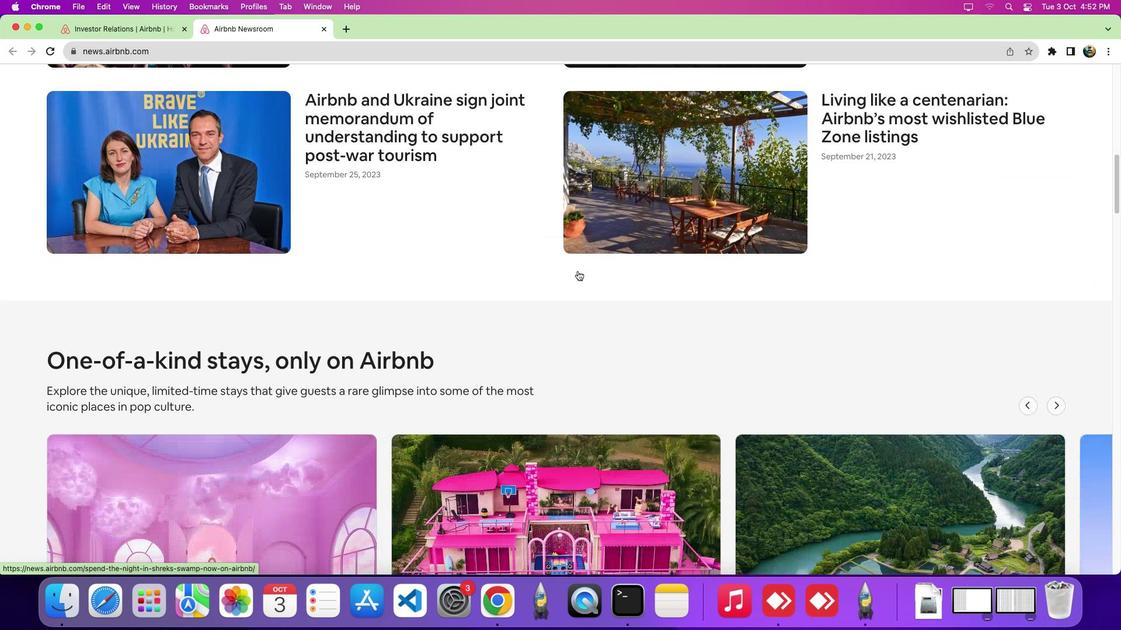 
Action: Mouse scrolled (577, 271) with delta (0, -3)
Screenshot: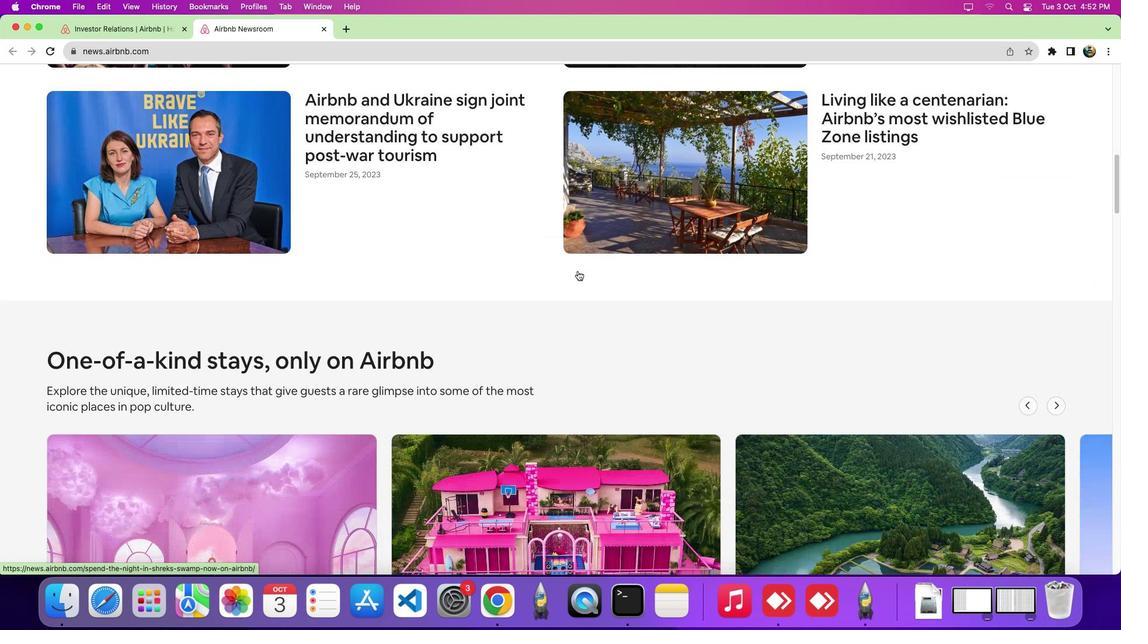 
Action: Mouse scrolled (577, 271) with delta (0, 0)
Screenshot: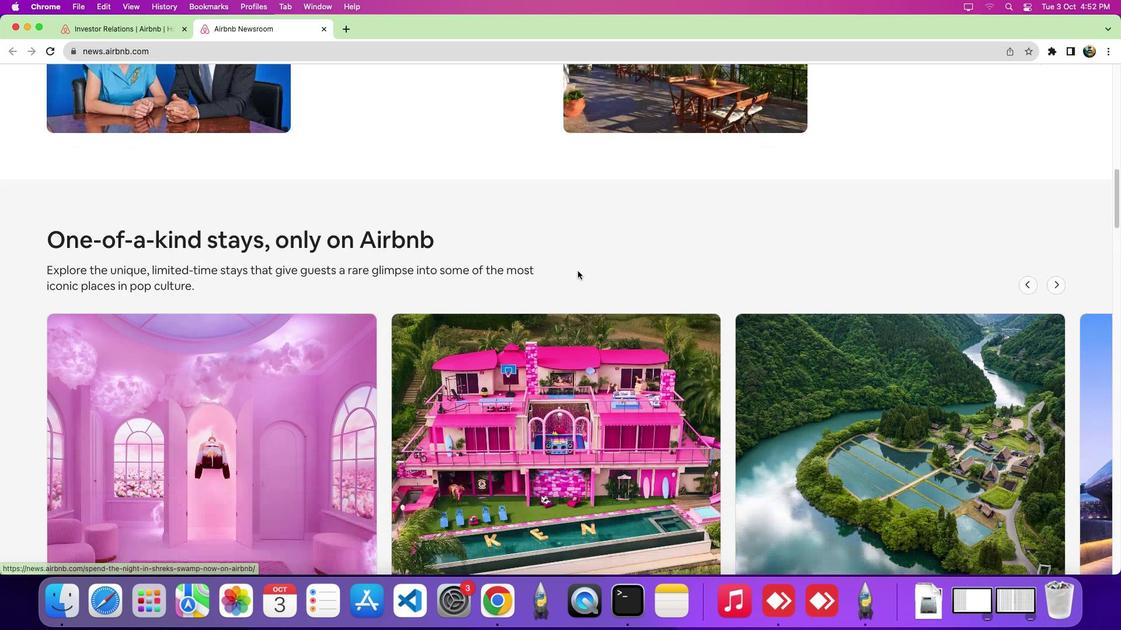 
Action: Mouse scrolled (577, 271) with delta (0, 0)
Screenshot: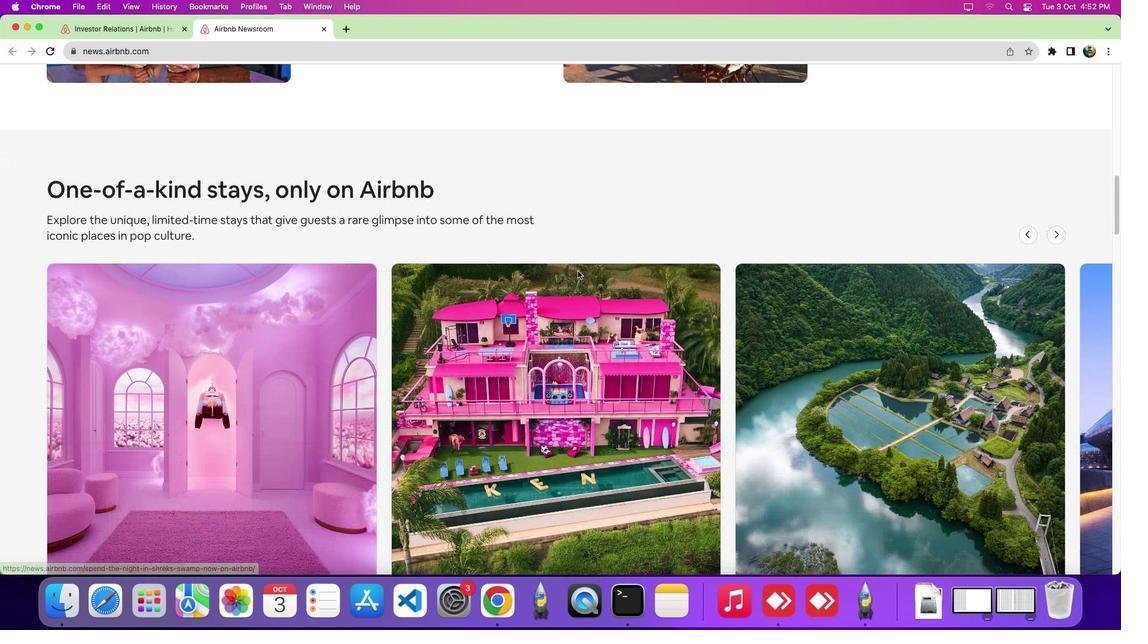 
Action: Mouse scrolled (577, 271) with delta (0, -3)
Screenshot: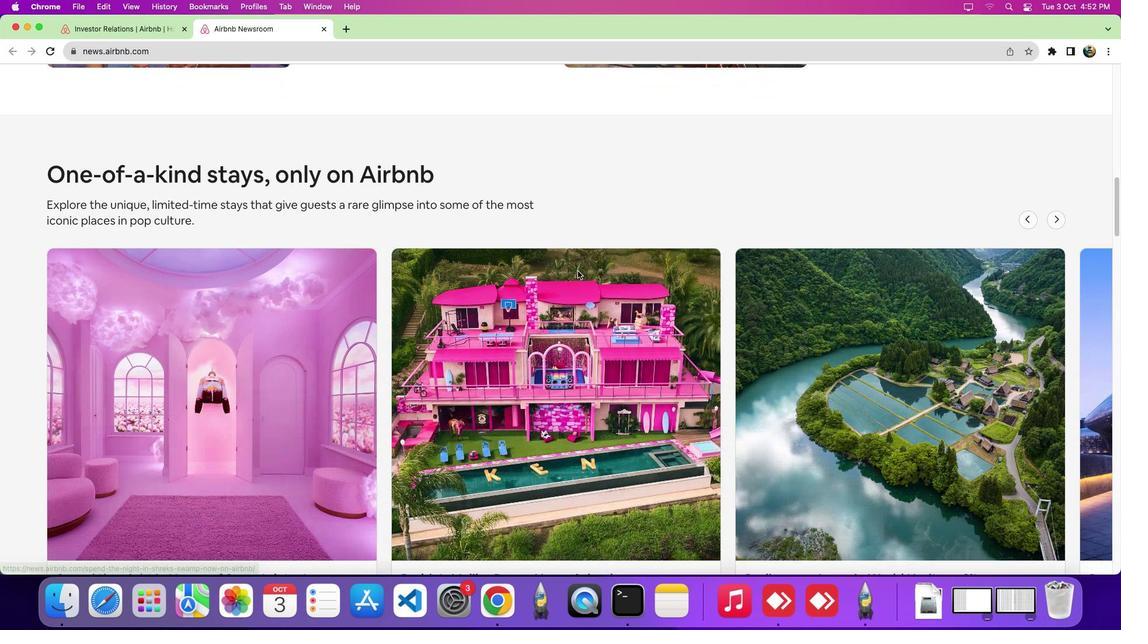 
Action: Mouse moved to (603, 287)
Screenshot: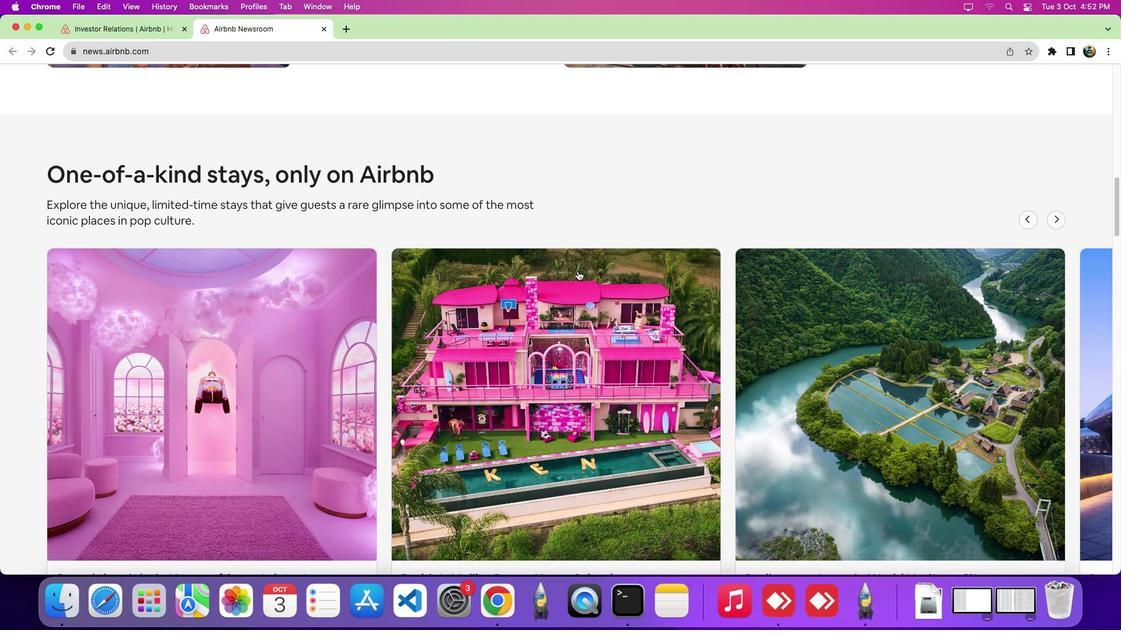 
